 Task: Create a due date automation trigger when advanced on, on the monday before a card is due add basic assigned only to me at 11:00 AM.
Action: Mouse moved to (1113, 324)
Screenshot: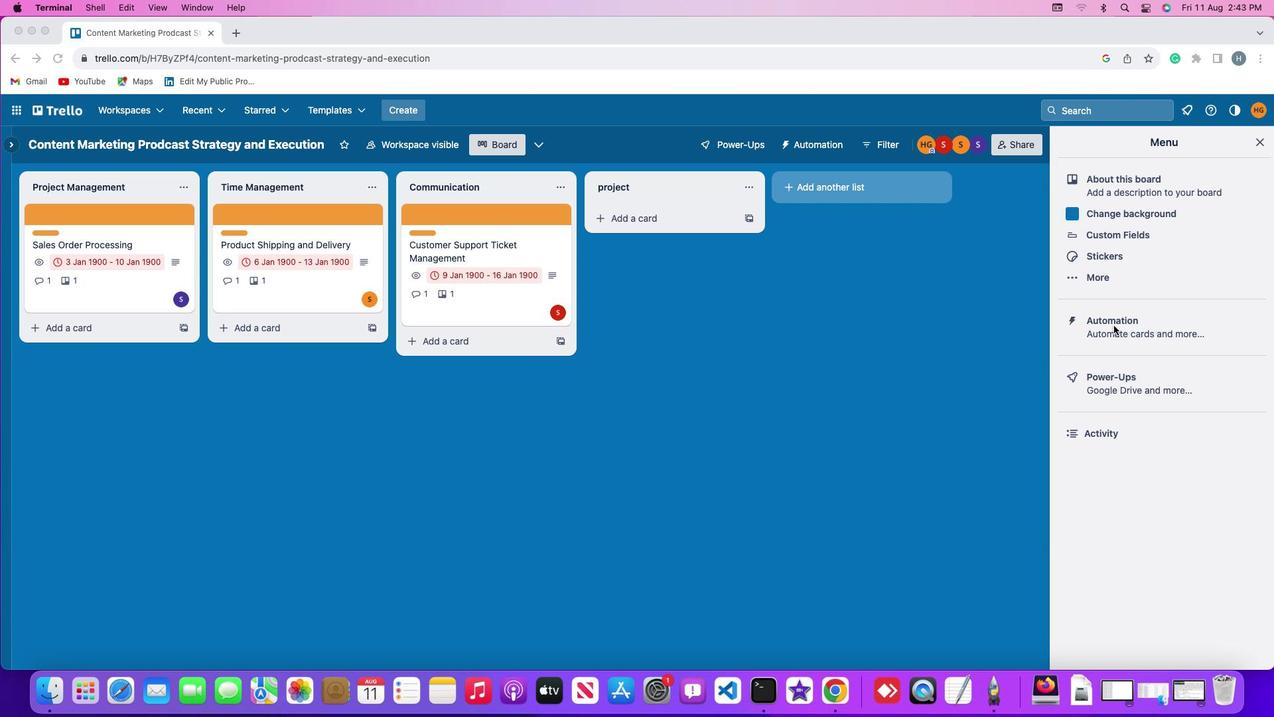 
Action: Mouse pressed left at (1113, 324)
Screenshot: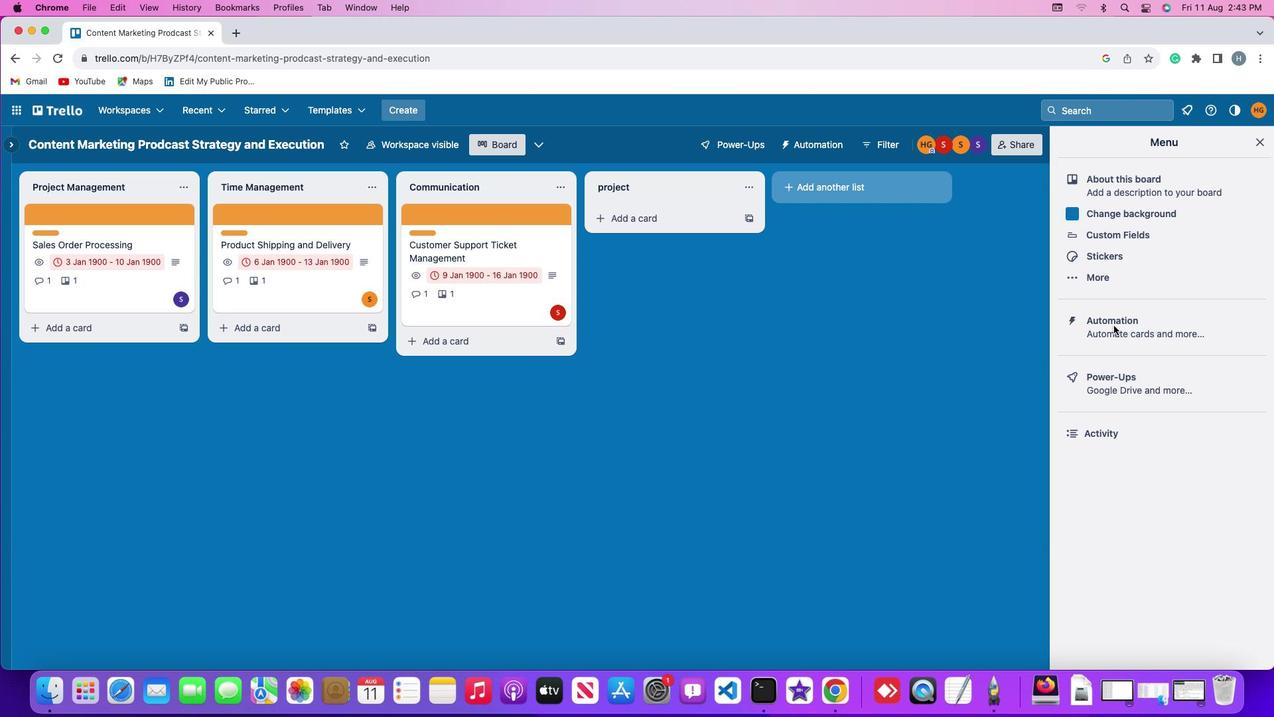 
Action: Mouse pressed left at (1113, 324)
Screenshot: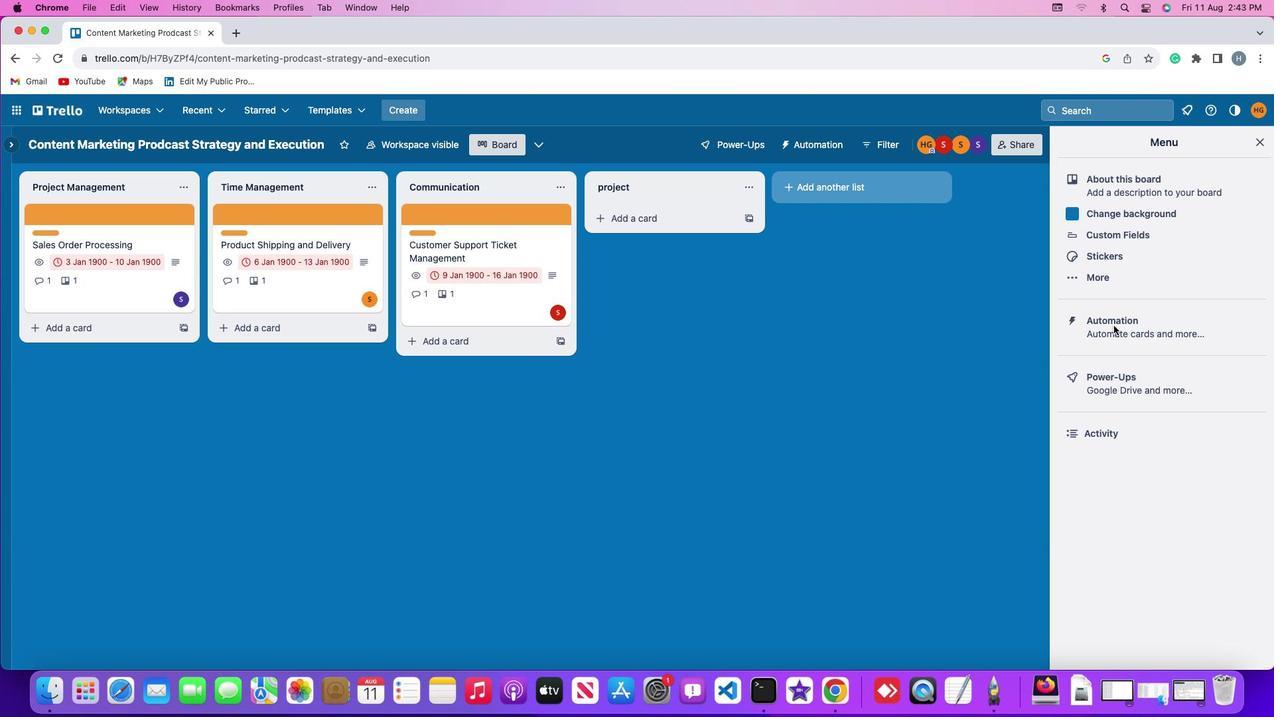 
Action: Mouse moved to (86, 310)
Screenshot: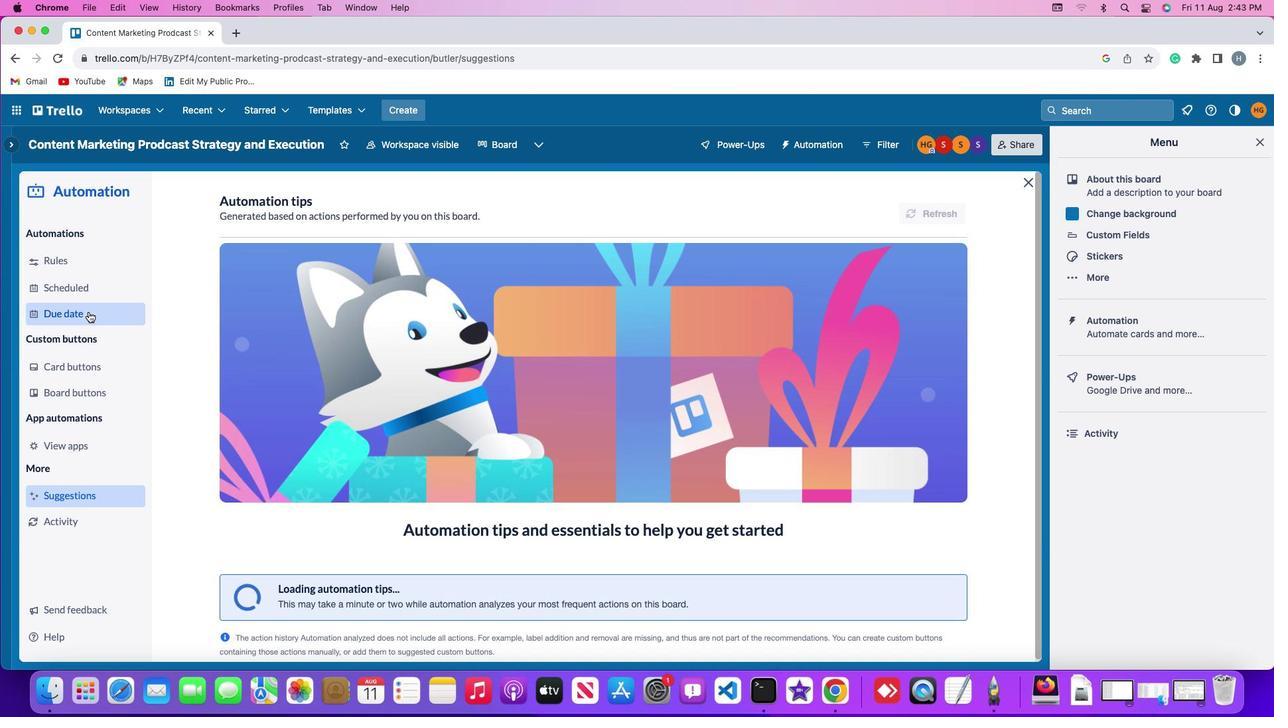 
Action: Mouse pressed left at (86, 310)
Screenshot: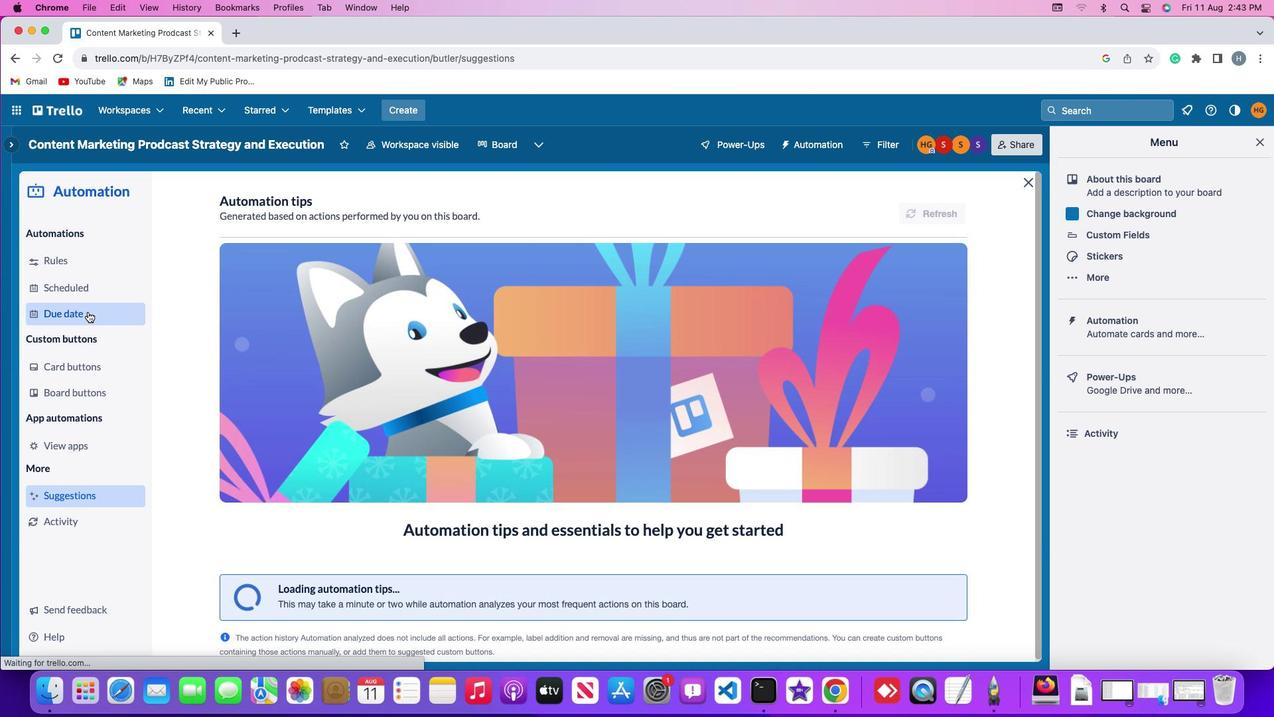 
Action: Mouse moved to (883, 206)
Screenshot: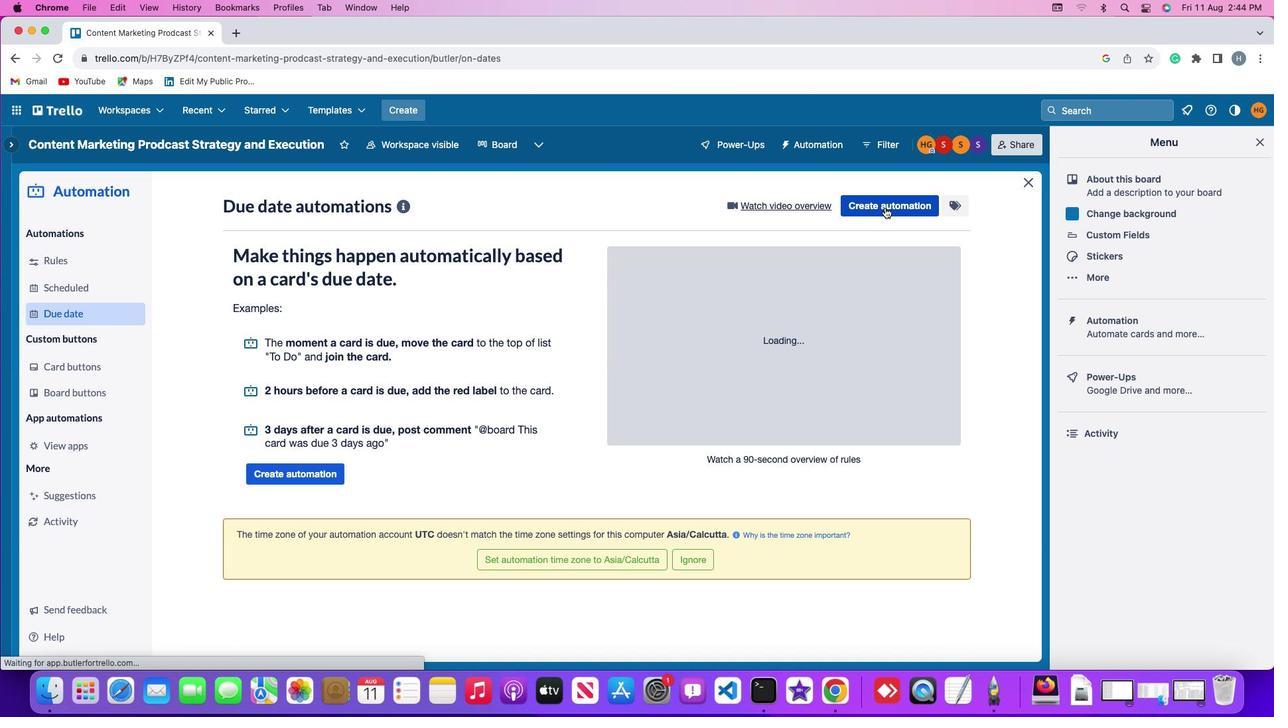 
Action: Mouse pressed left at (883, 206)
Screenshot: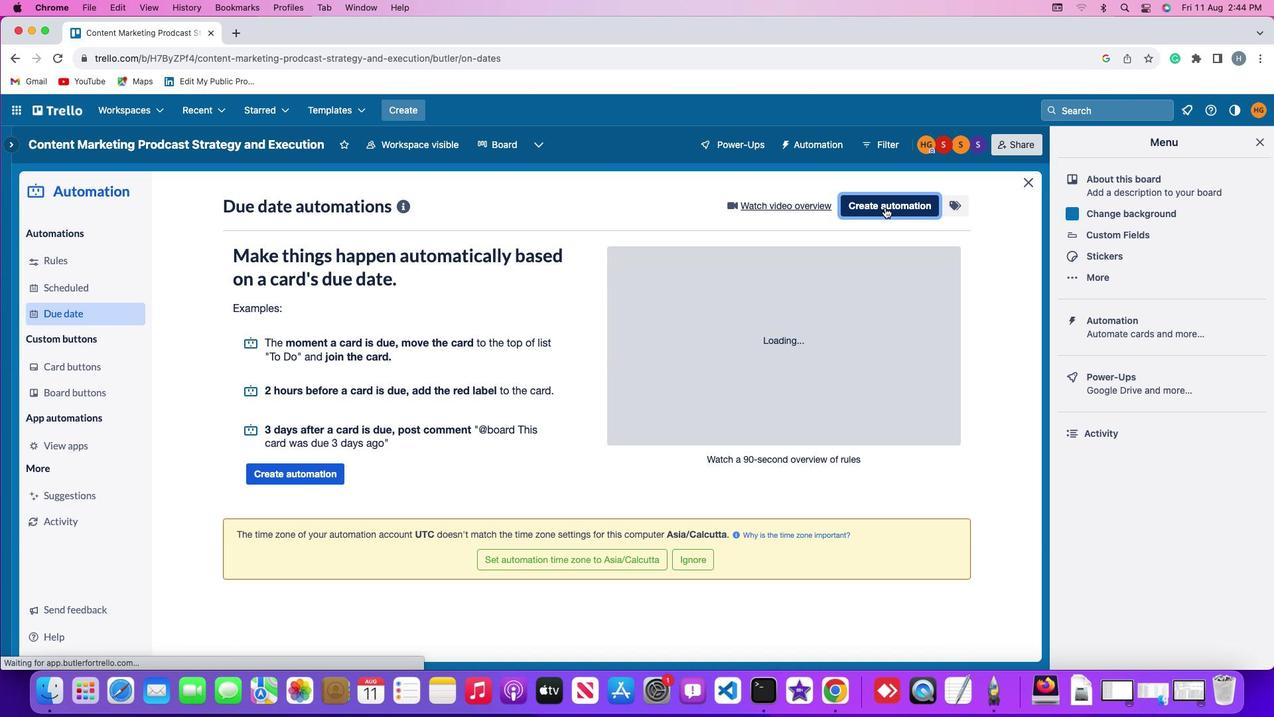
Action: Mouse moved to (881, 205)
Screenshot: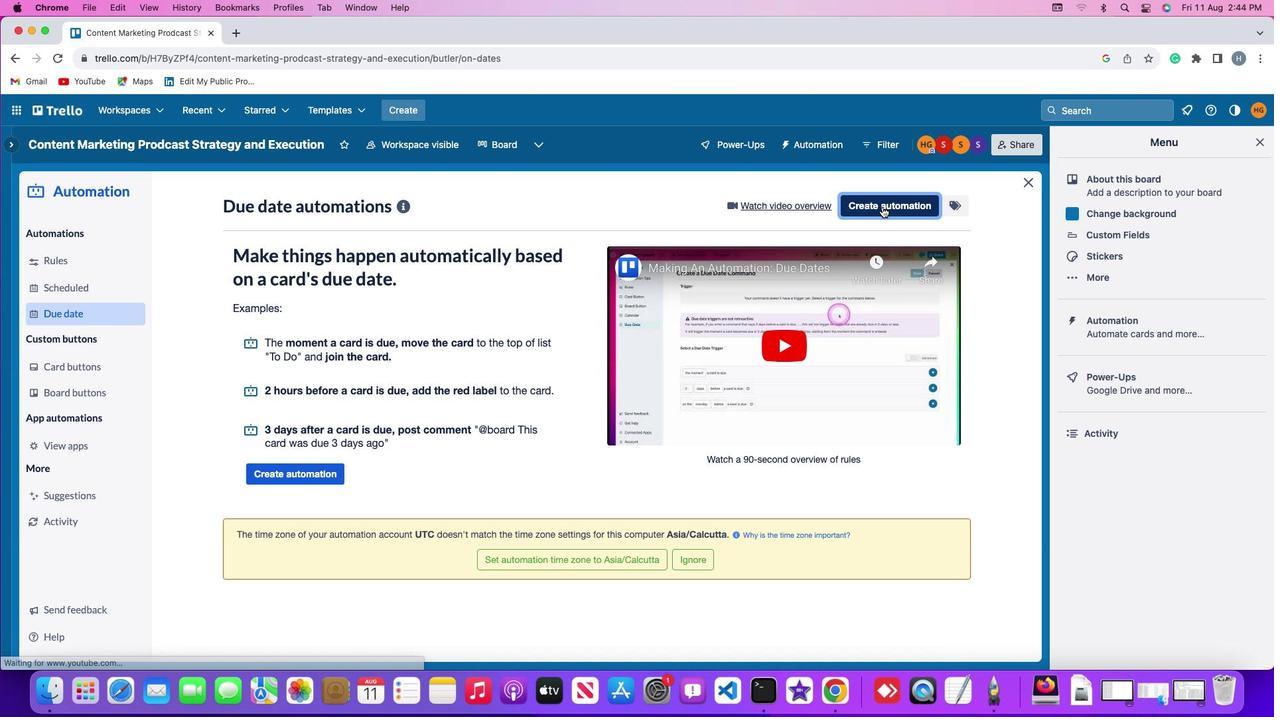 
Action: Mouse pressed left at (881, 205)
Screenshot: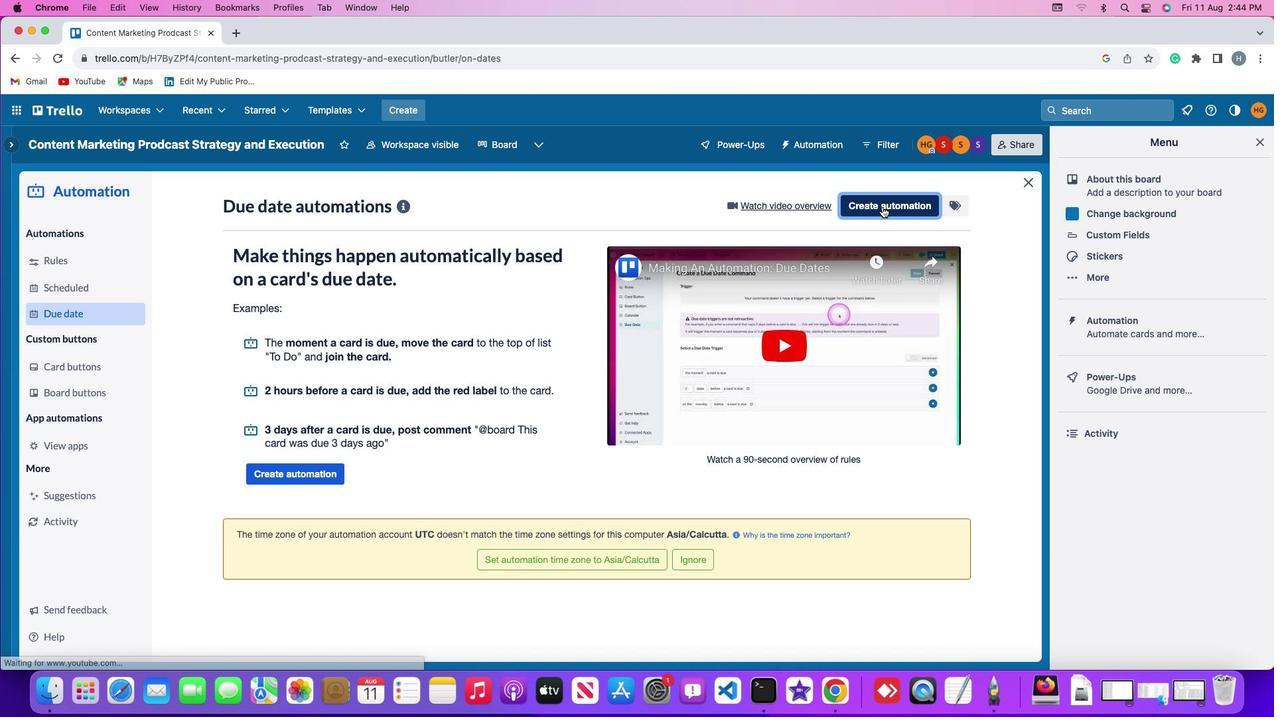 
Action: Mouse moved to (280, 336)
Screenshot: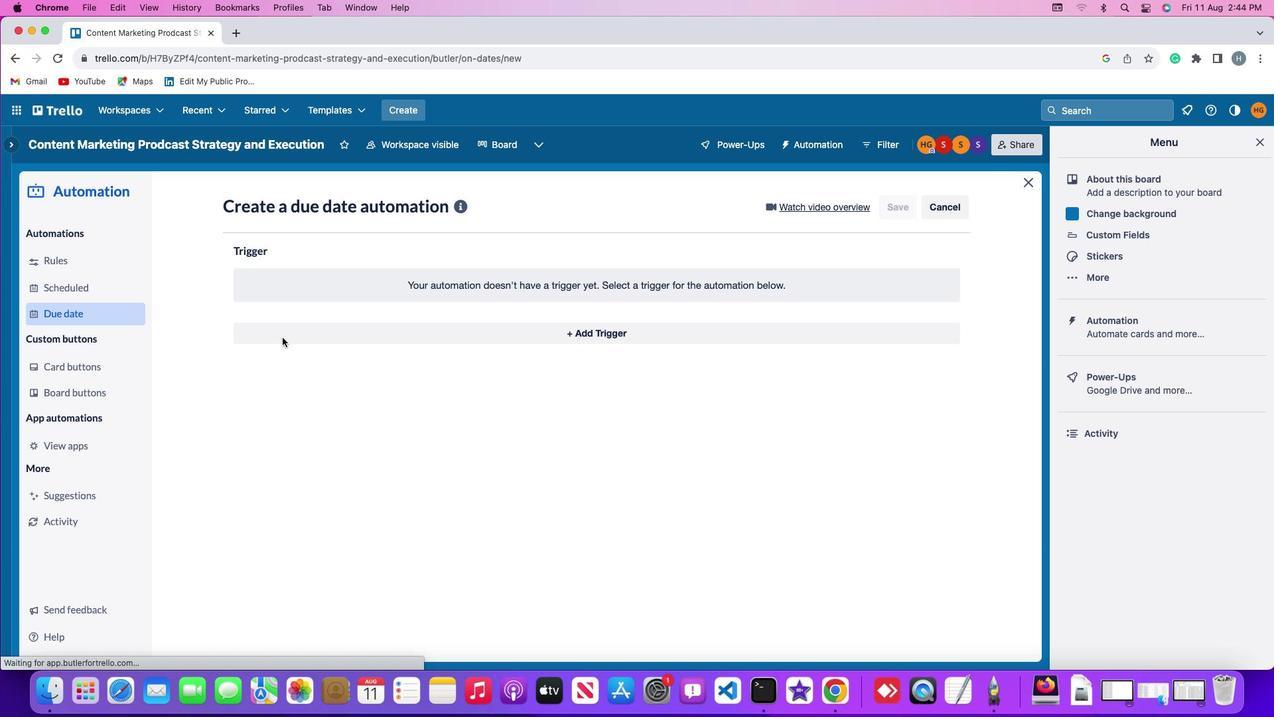 
Action: Mouse pressed left at (280, 336)
Screenshot: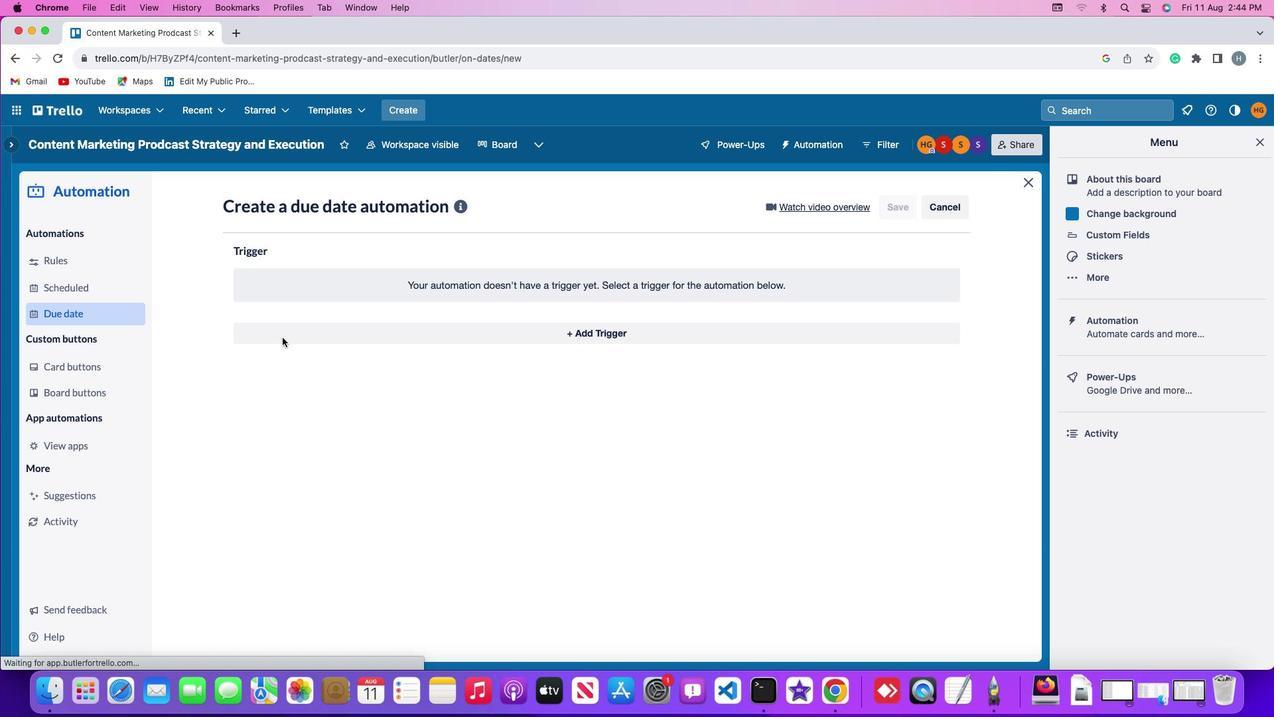 
Action: Mouse moved to (290, 590)
Screenshot: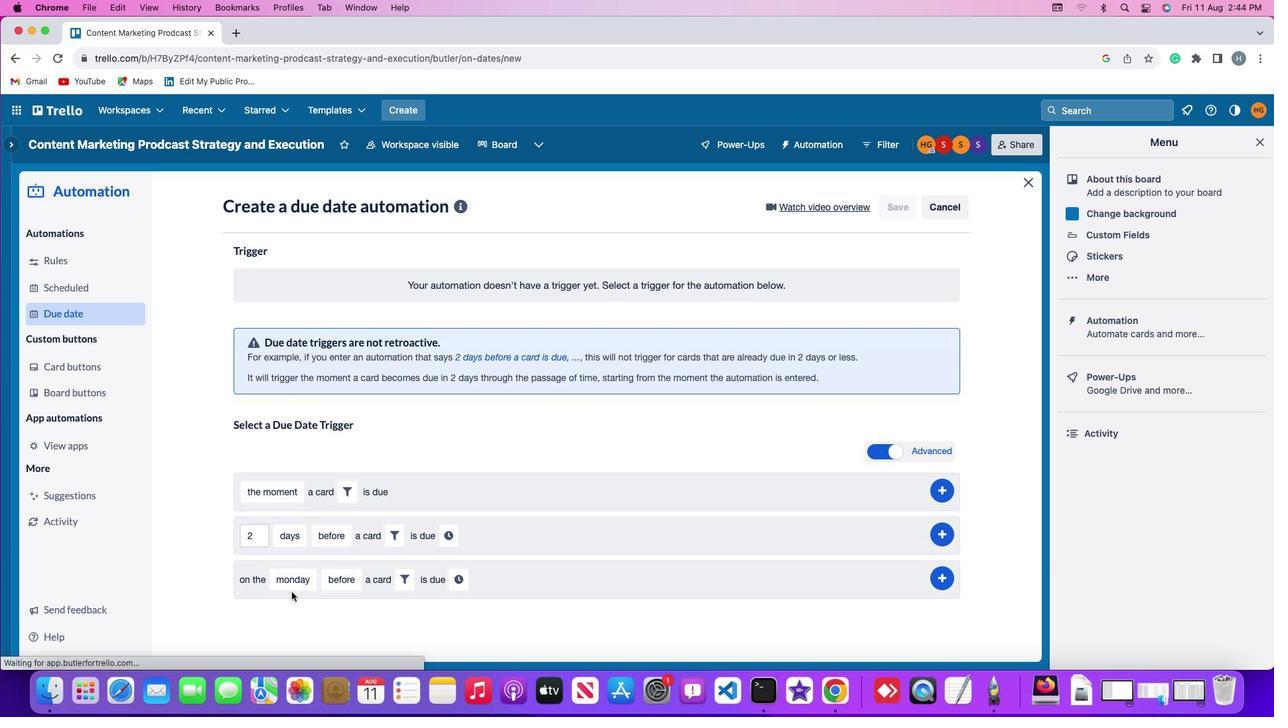 
Action: Mouse pressed left at (290, 590)
Screenshot: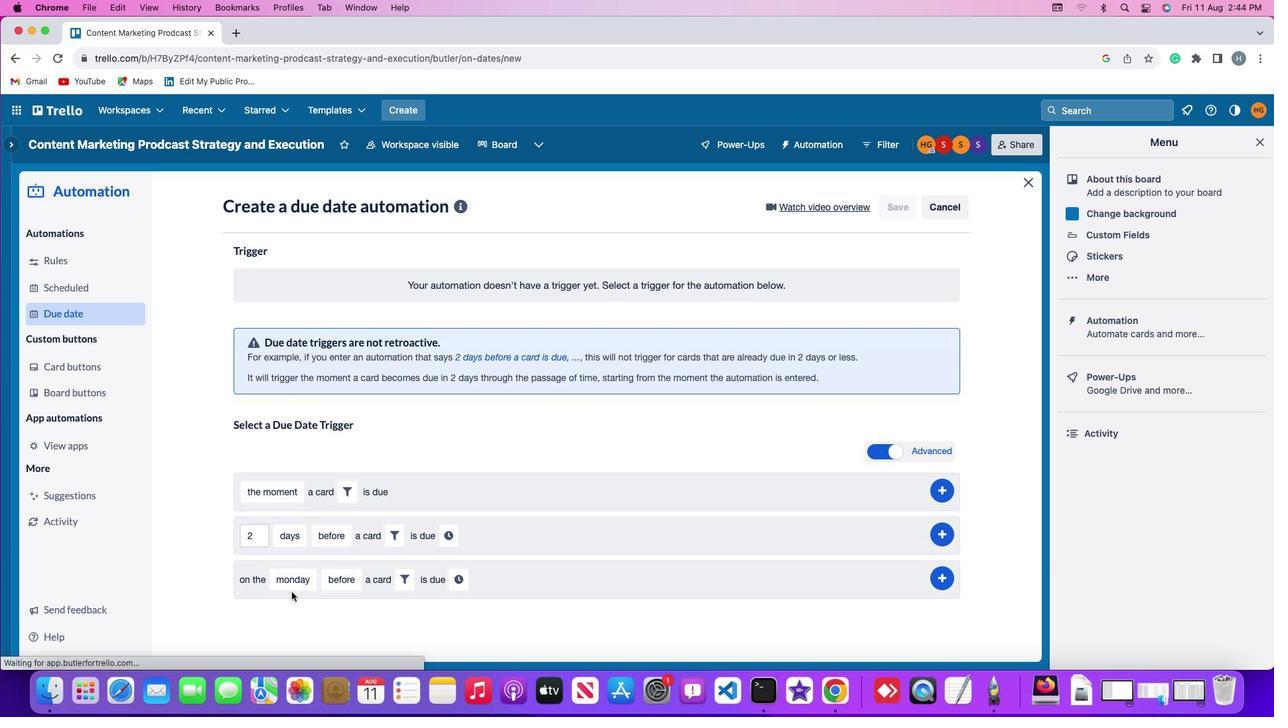 
Action: Mouse moved to (292, 581)
Screenshot: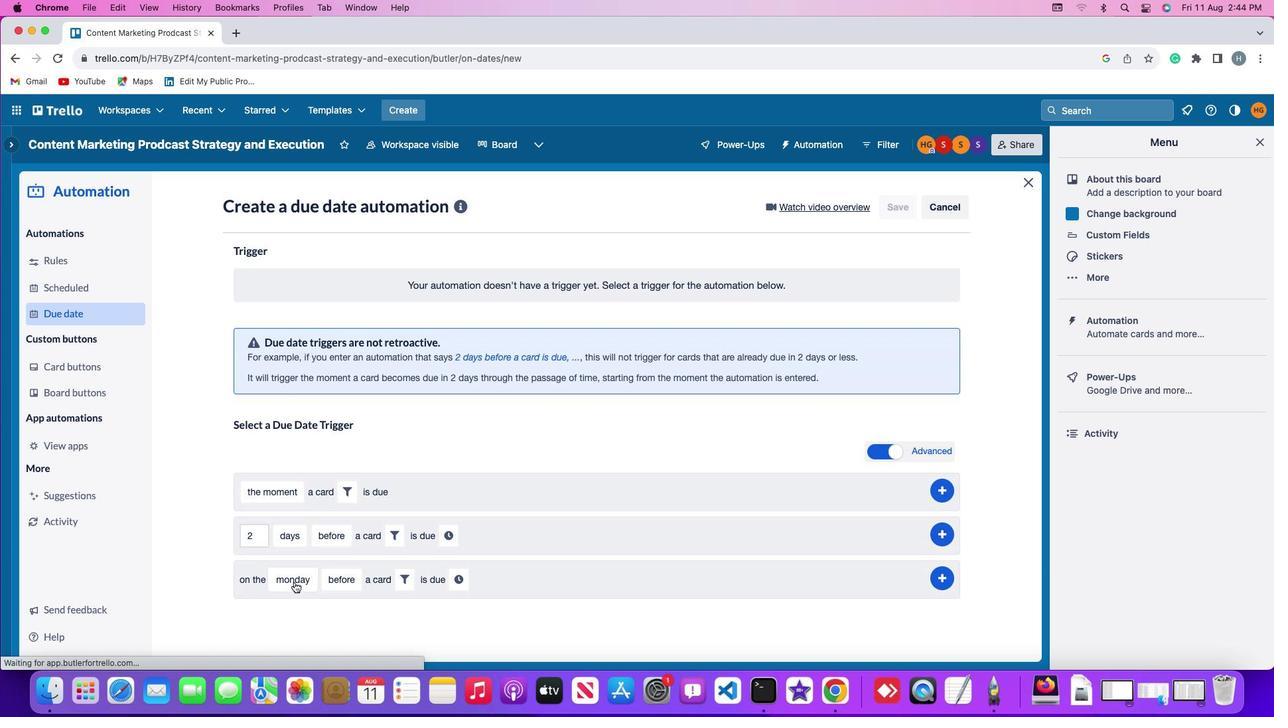 
Action: Mouse pressed left at (292, 581)
Screenshot: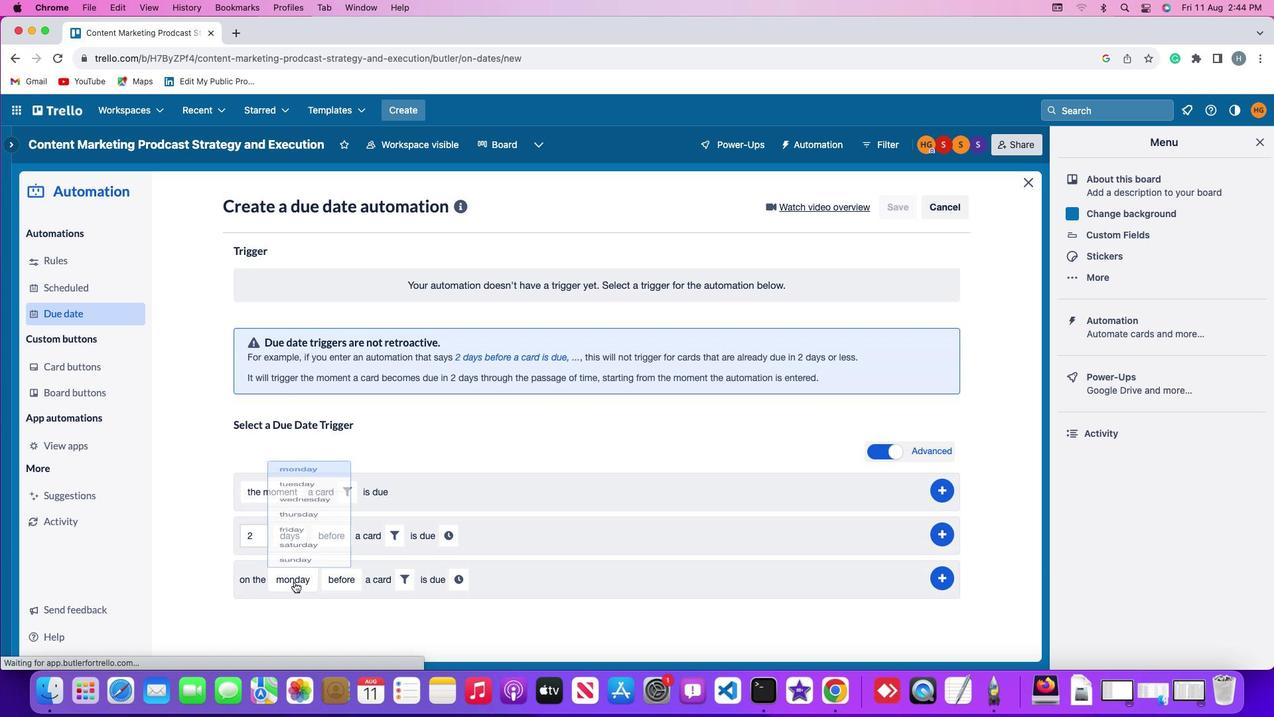 
Action: Mouse moved to (318, 401)
Screenshot: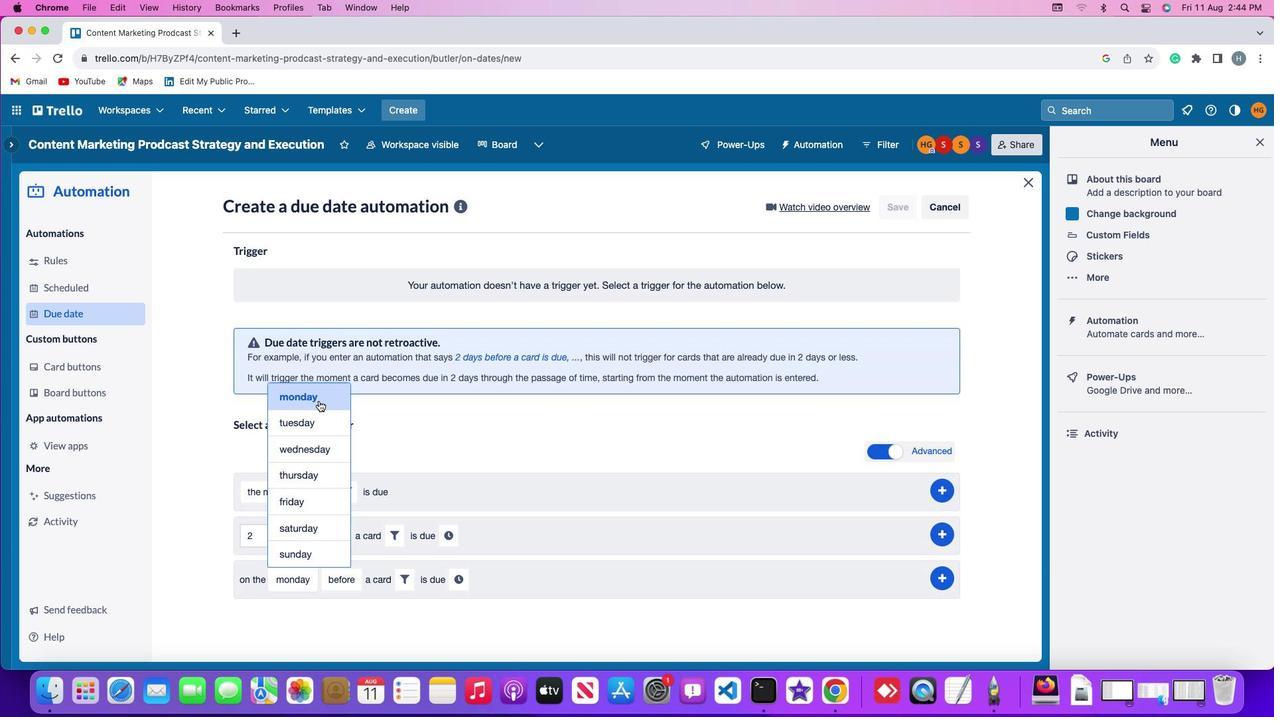 
Action: Mouse pressed left at (318, 401)
Screenshot: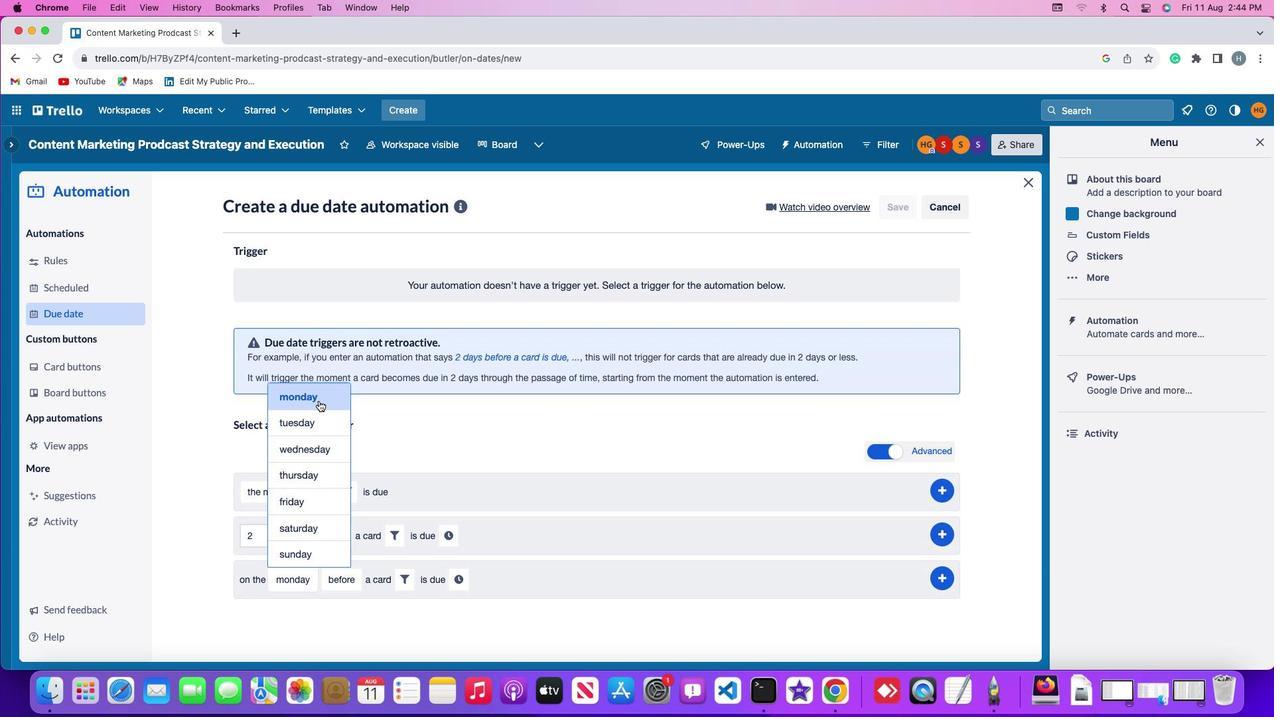 
Action: Mouse moved to (347, 587)
Screenshot: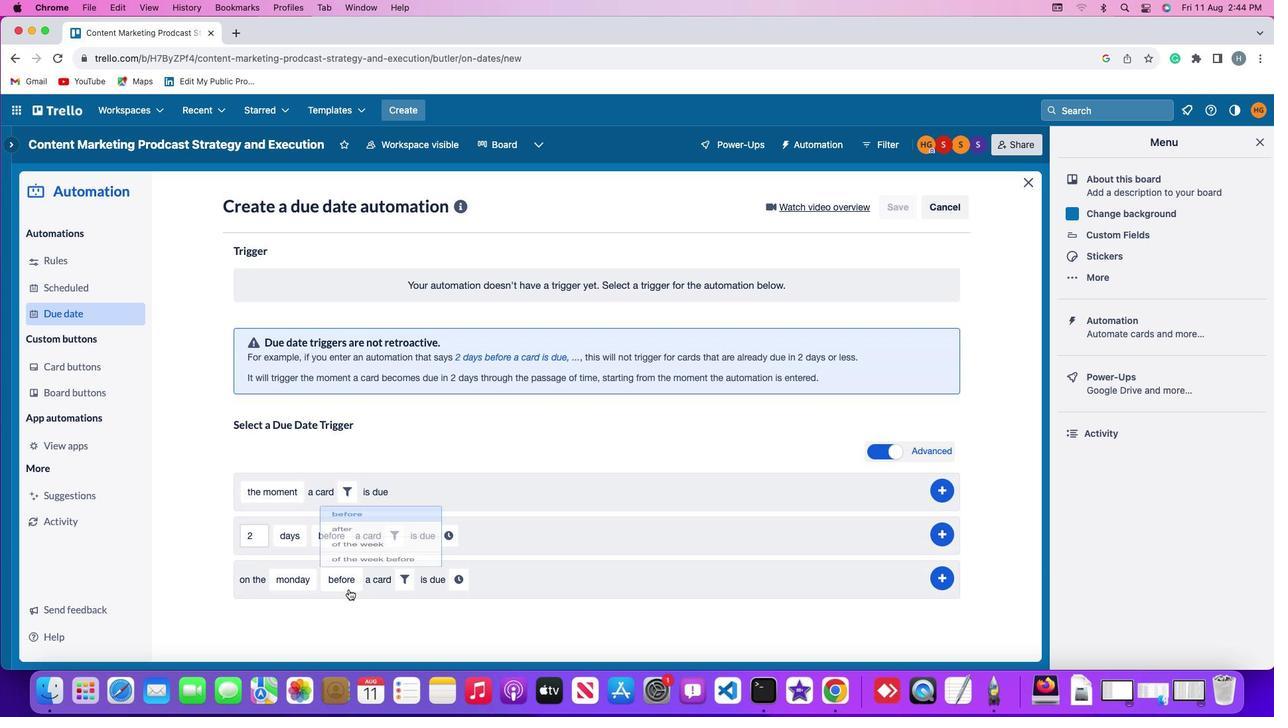 
Action: Mouse pressed left at (347, 587)
Screenshot: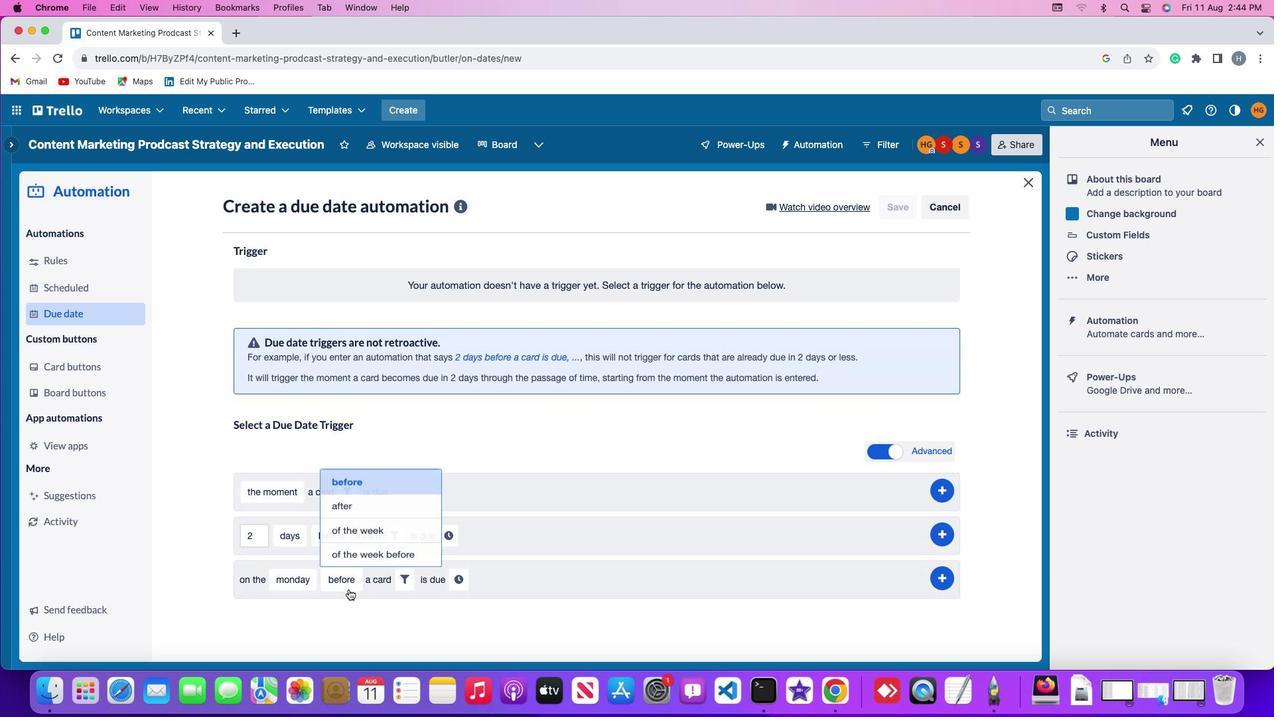 
Action: Mouse moved to (371, 464)
Screenshot: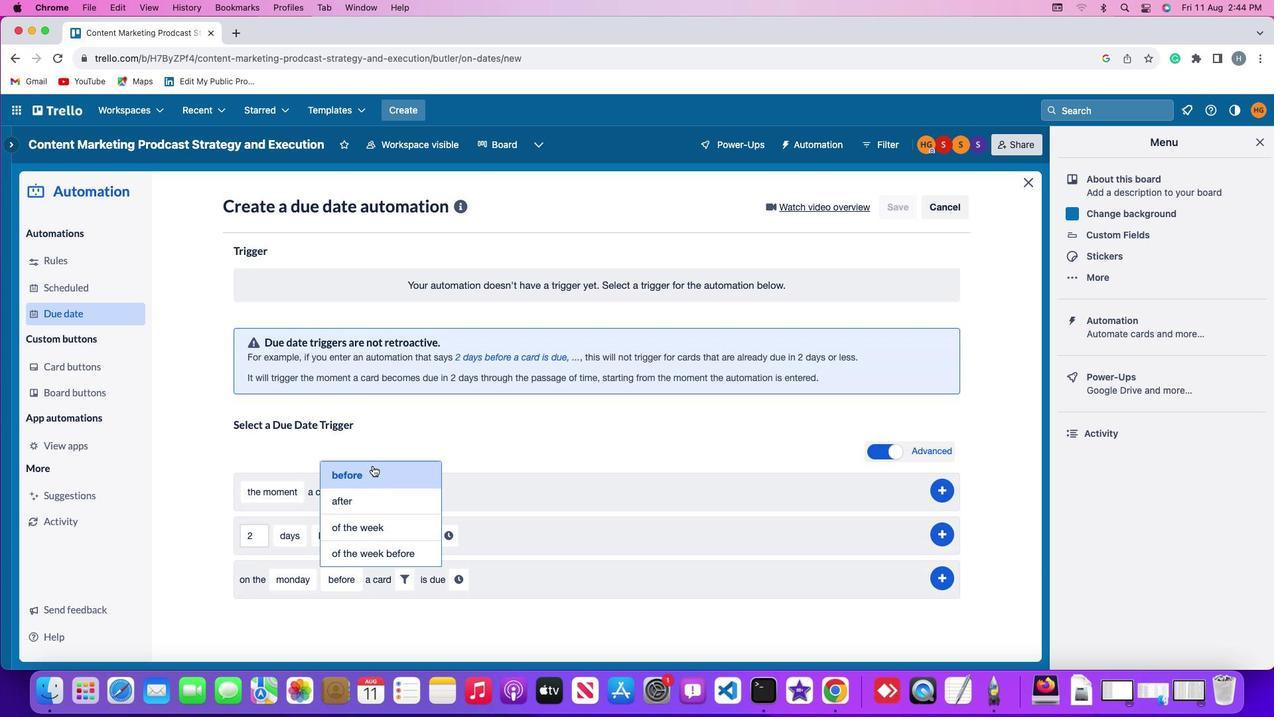 
Action: Mouse pressed left at (371, 464)
Screenshot: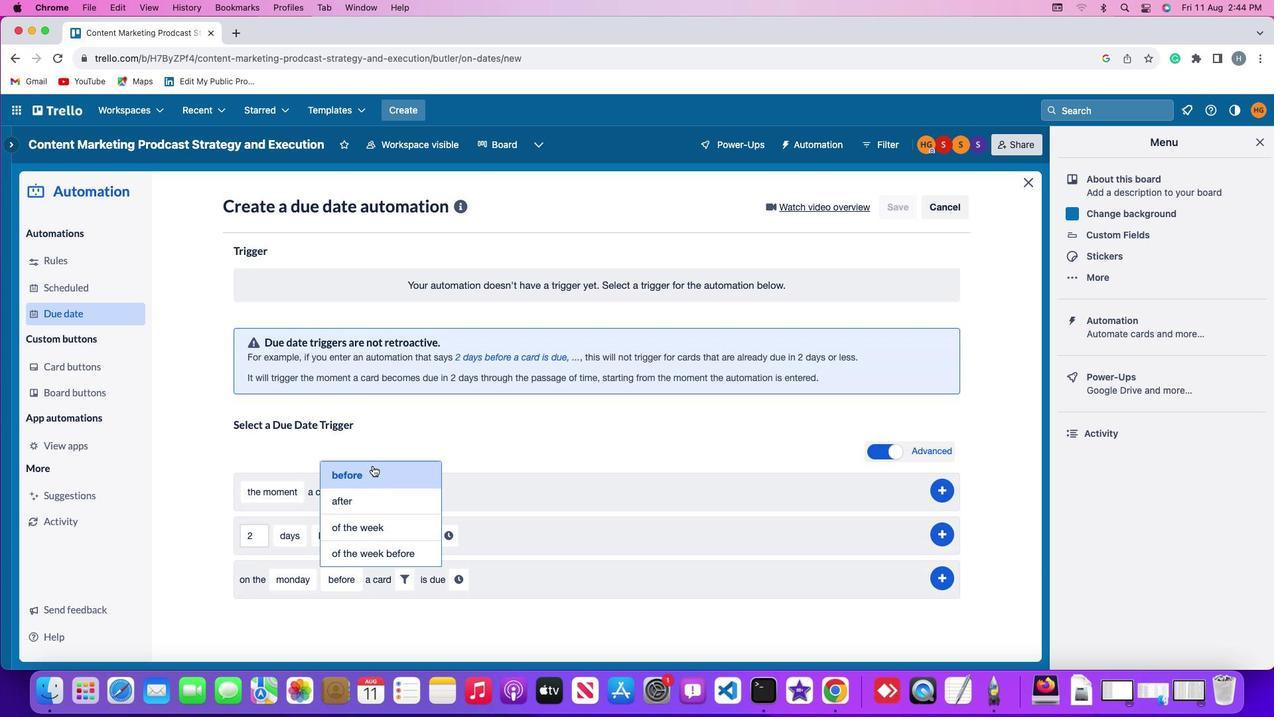 
Action: Mouse moved to (407, 575)
Screenshot: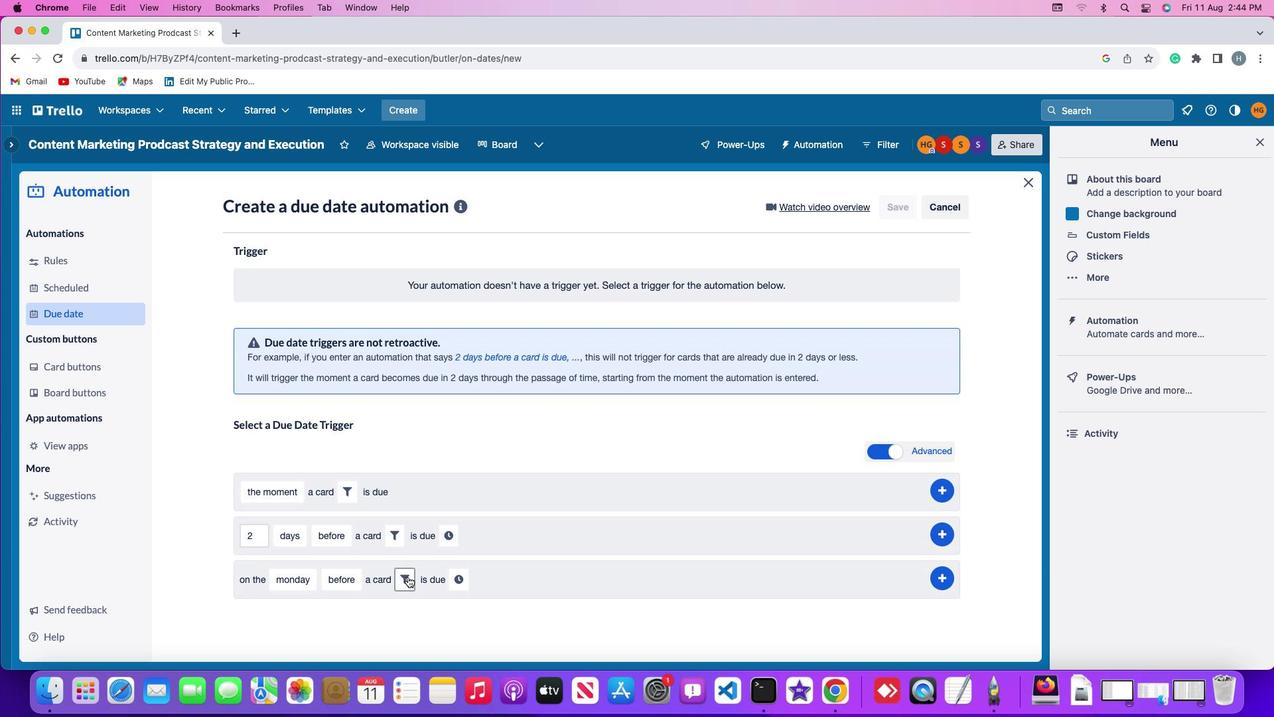 
Action: Mouse pressed left at (407, 575)
Screenshot: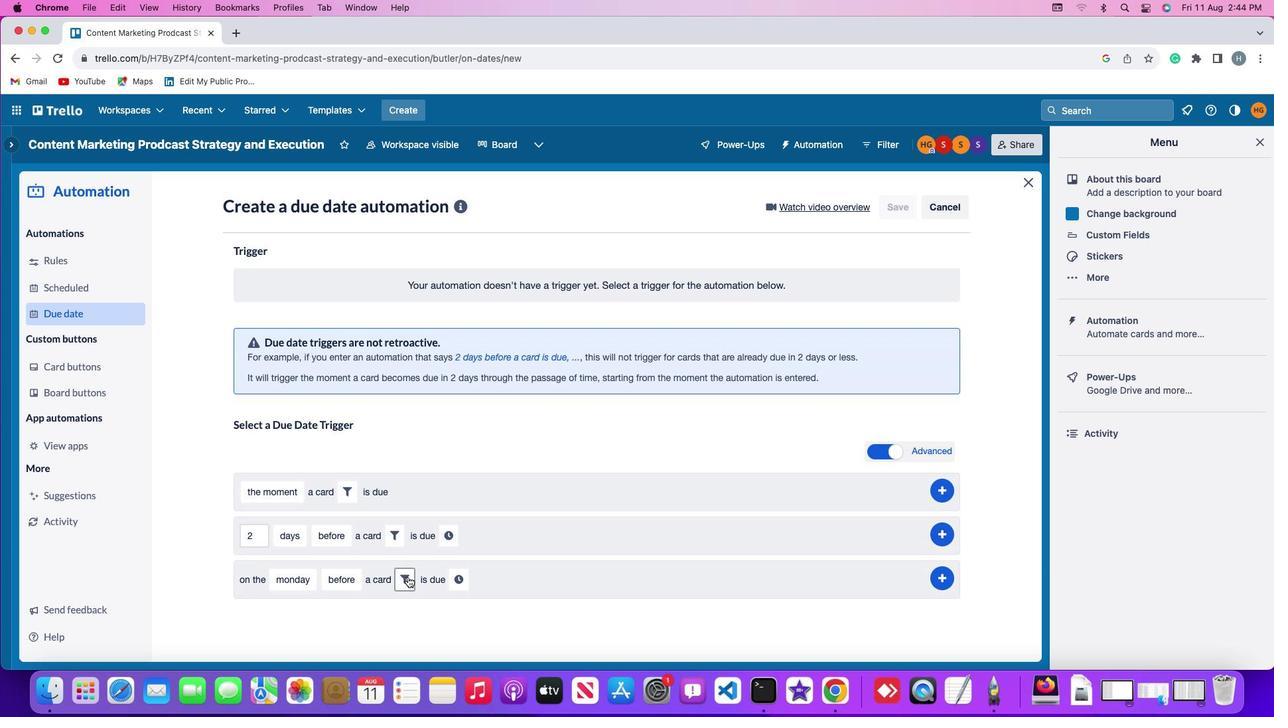 
Action: Mouse moved to (357, 608)
Screenshot: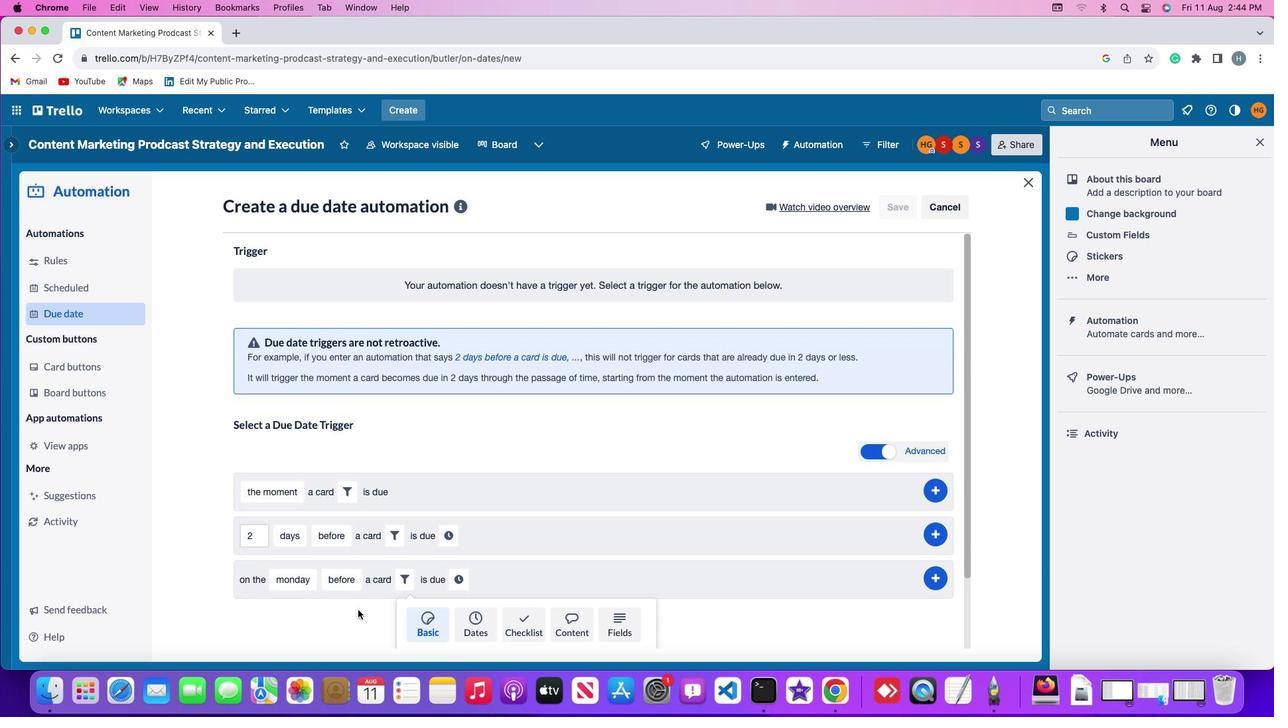 
Action: Mouse scrolled (357, 608) with delta (0, -1)
Screenshot: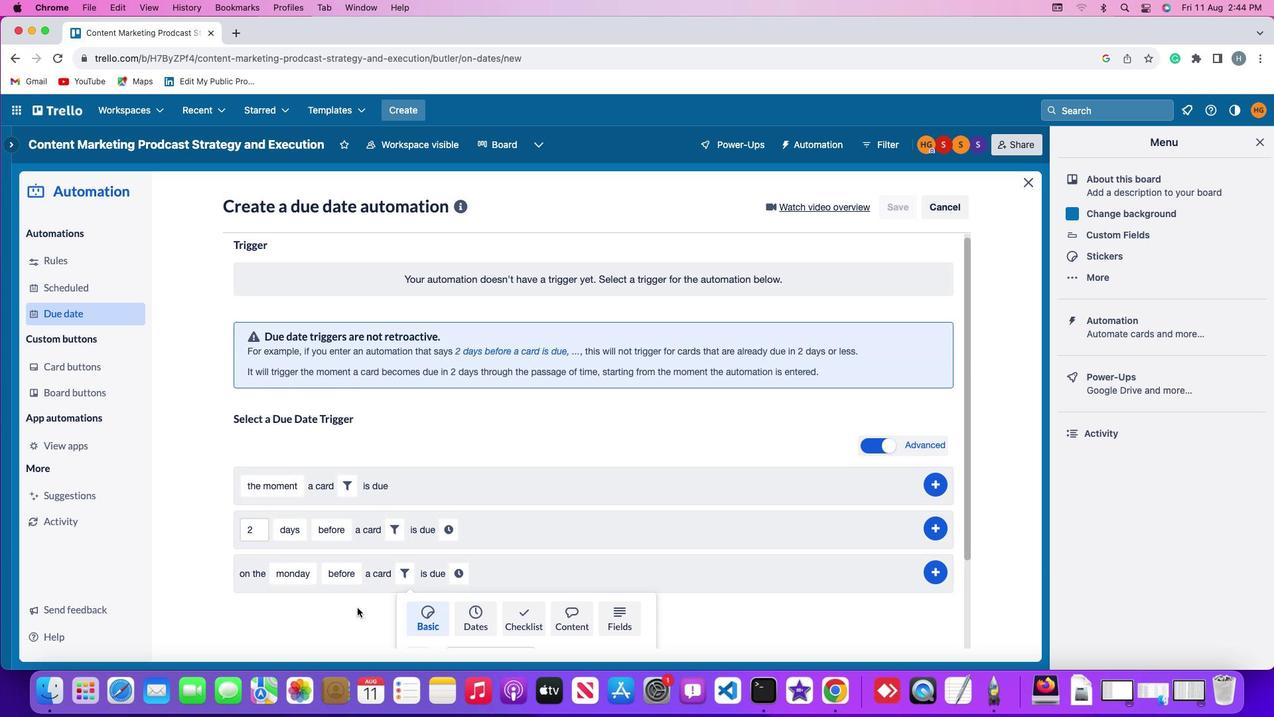 
Action: Mouse moved to (357, 608)
Screenshot: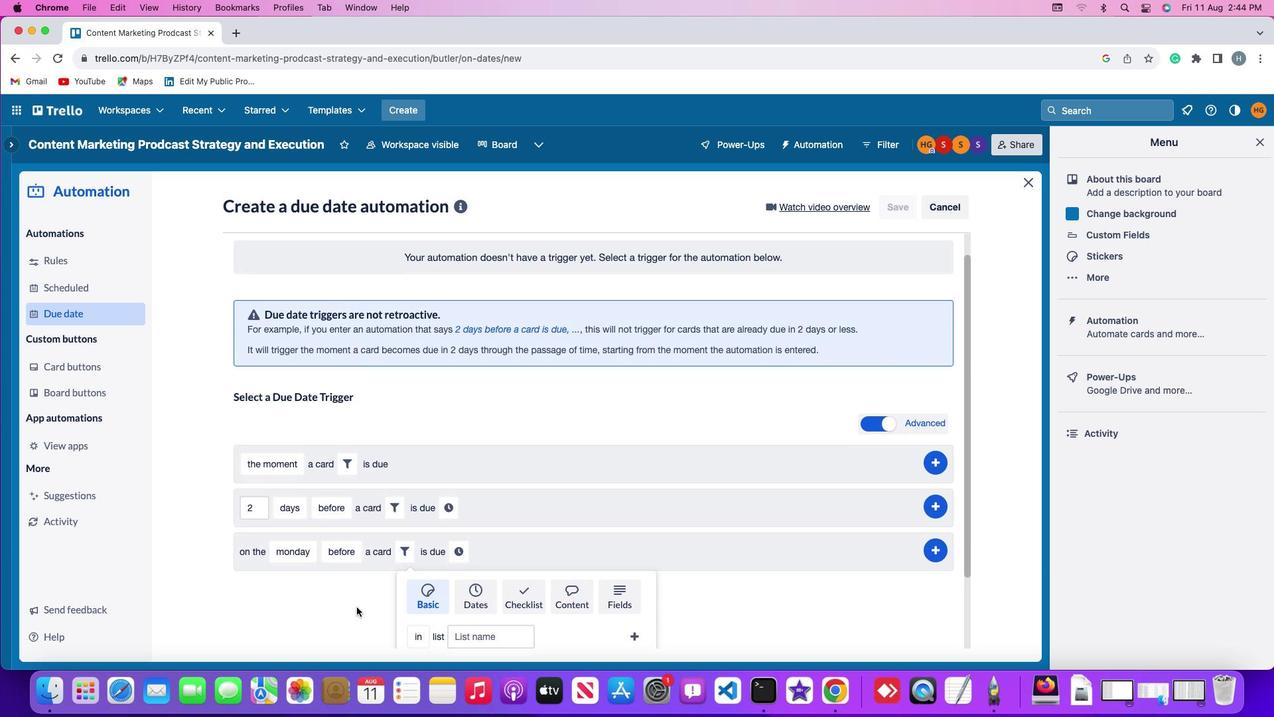 
Action: Mouse scrolled (357, 608) with delta (0, -1)
Screenshot: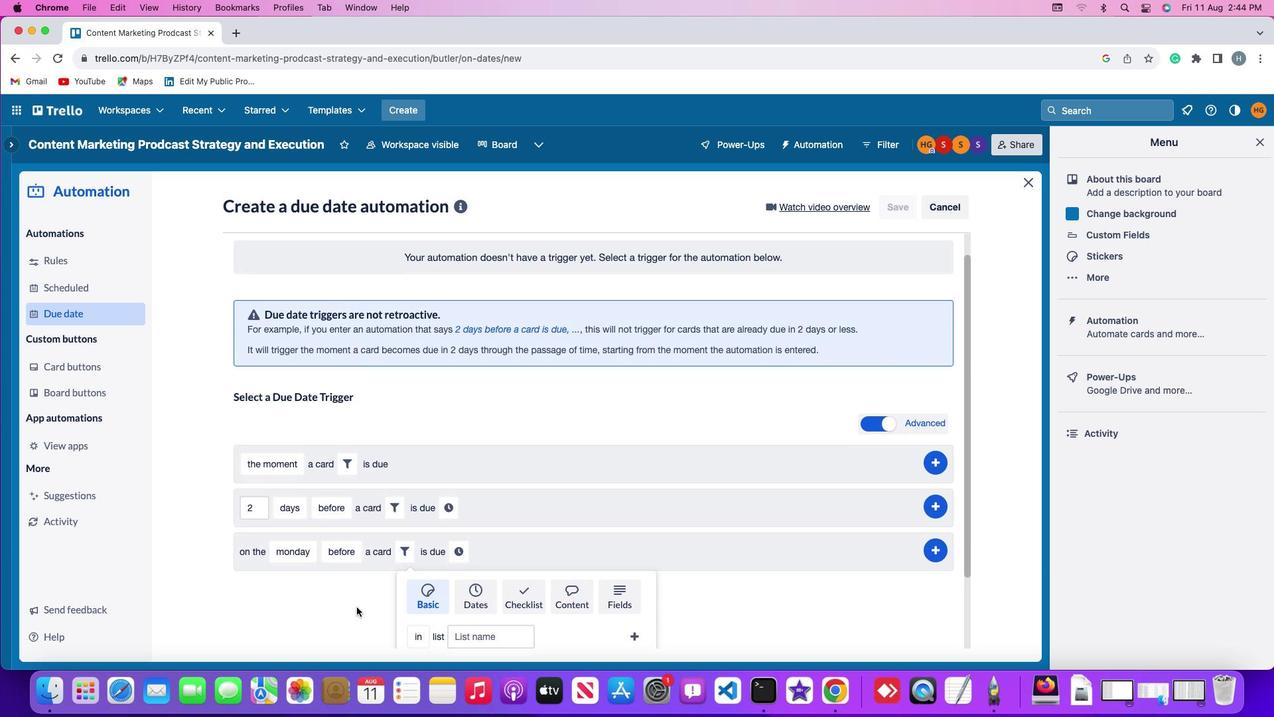 
Action: Mouse moved to (357, 608)
Screenshot: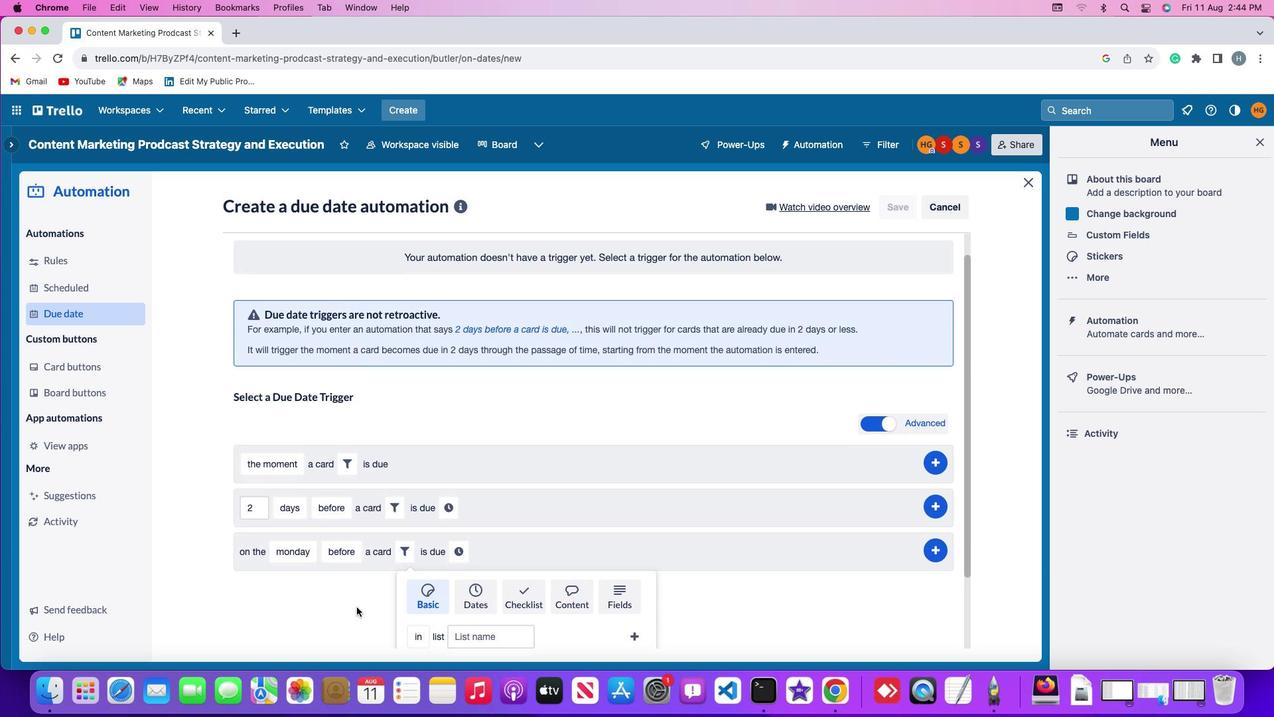 
Action: Mouse scrolled (357, 608) with delta (0, -2)
Screenshot: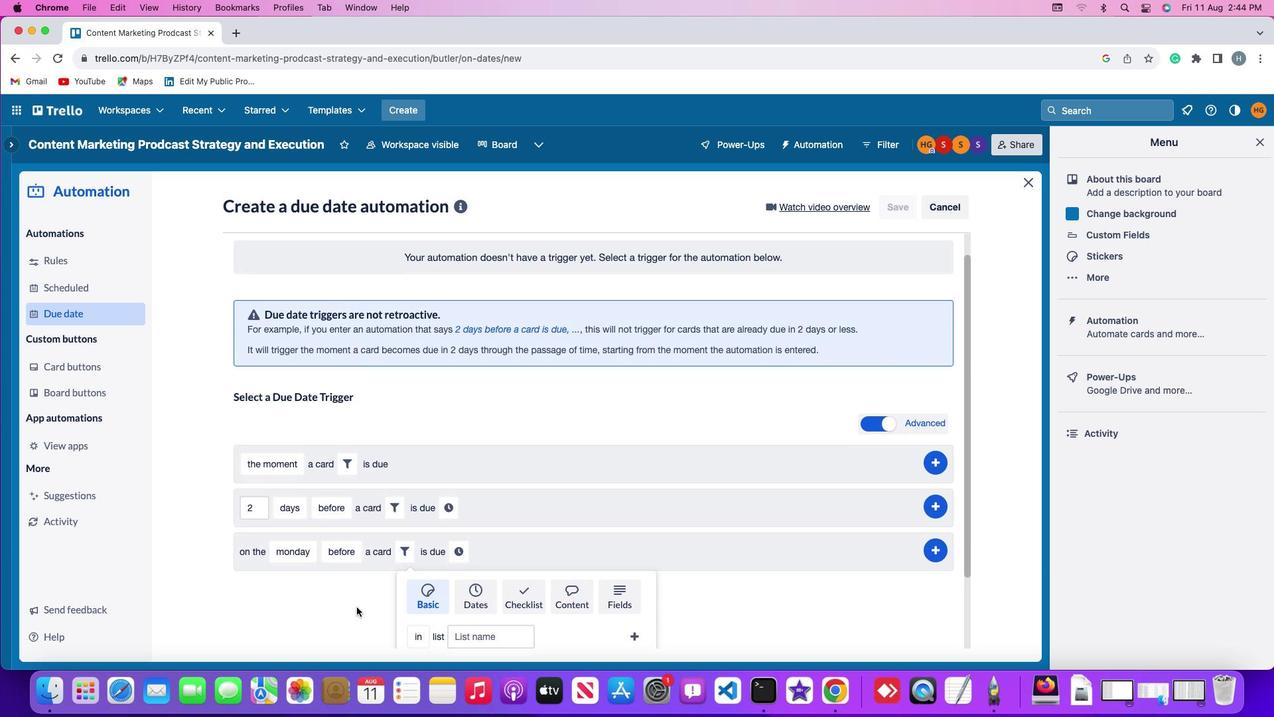 
Action: Mouse moved to (356, 606)
Screenshot: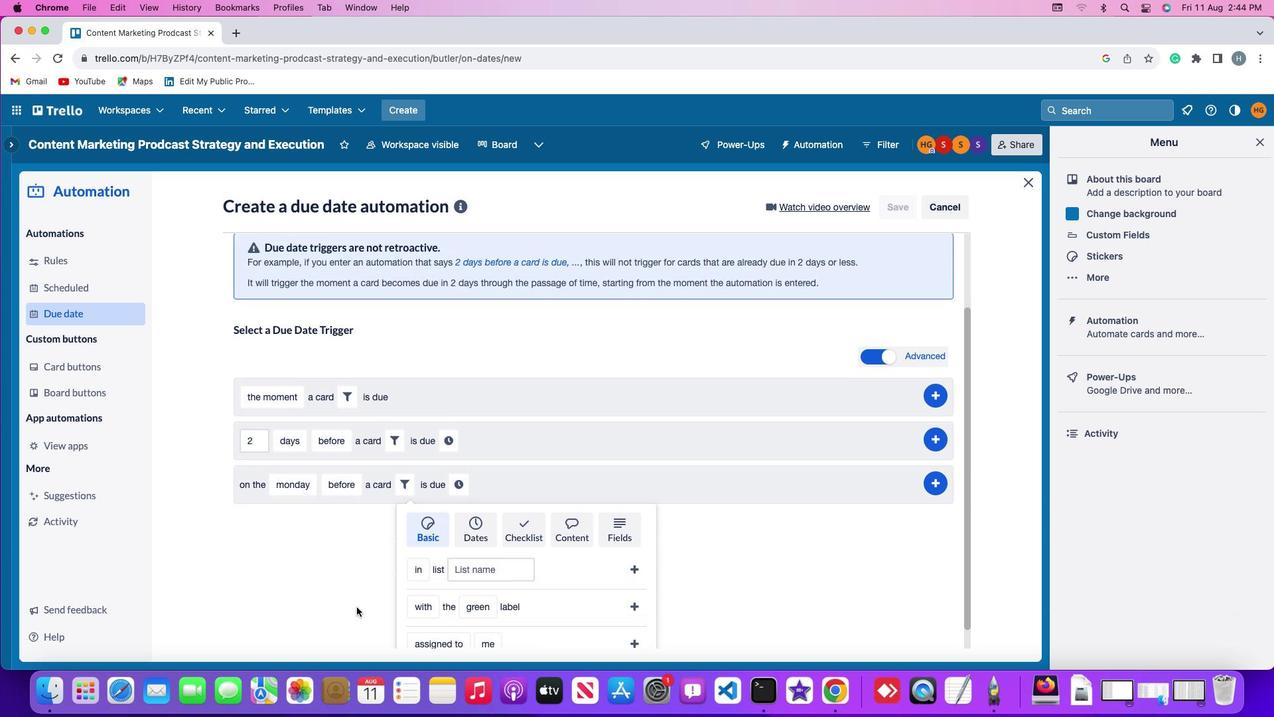 
Action: Mouse scrolled (356, 606) with delta (0, -3)
Screenshot: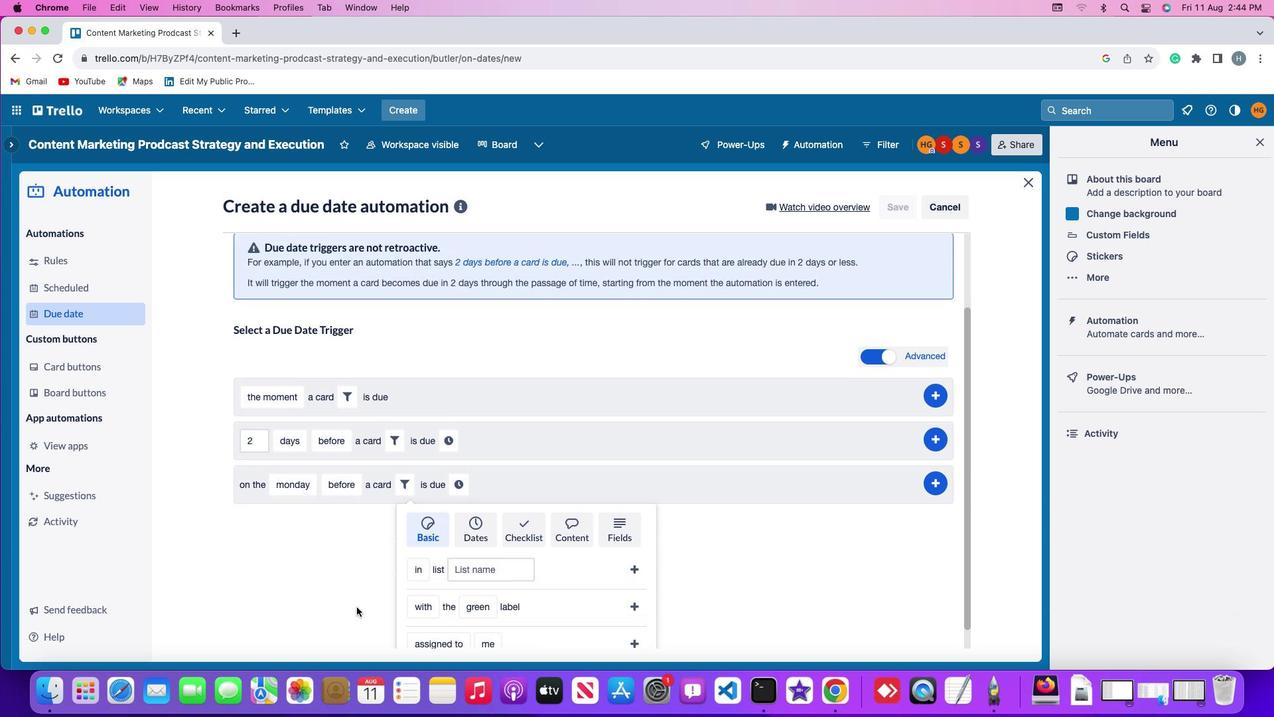 
Action: Mouse moved to (355, 606)
Screenshot: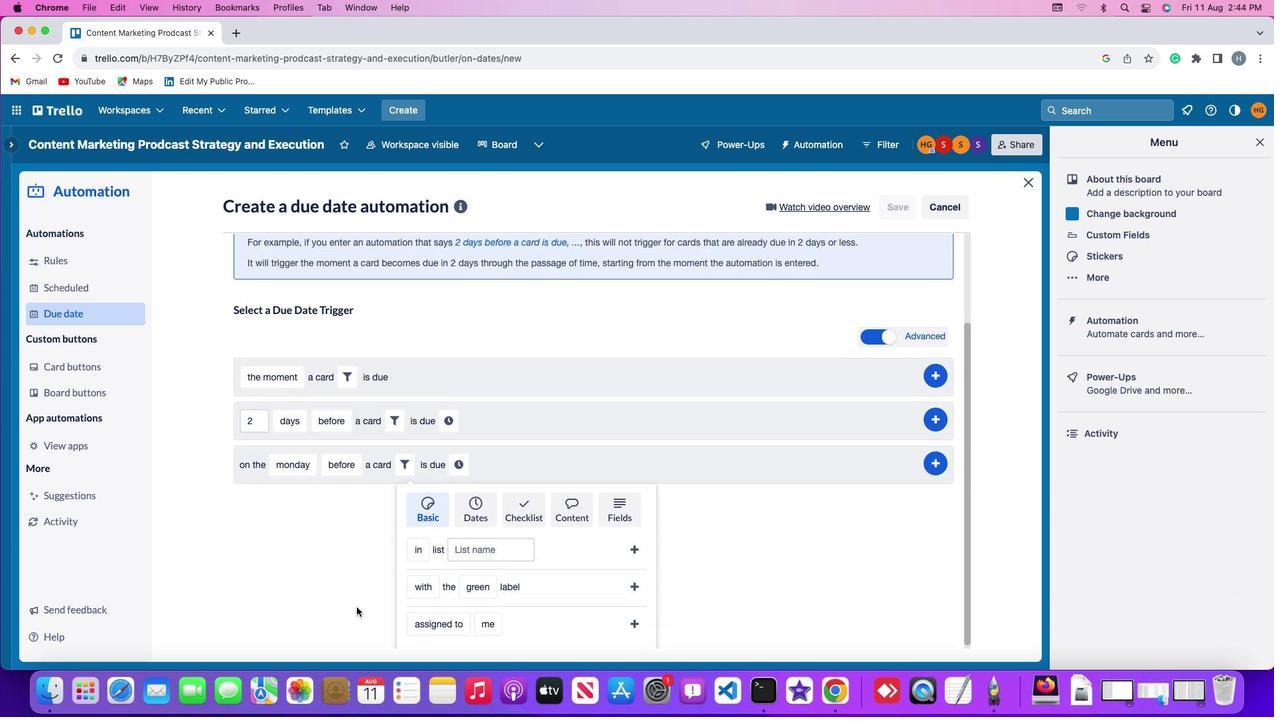 
Action: Mouse scrolled (355, 606) with delta (0, -1)
Screenshot: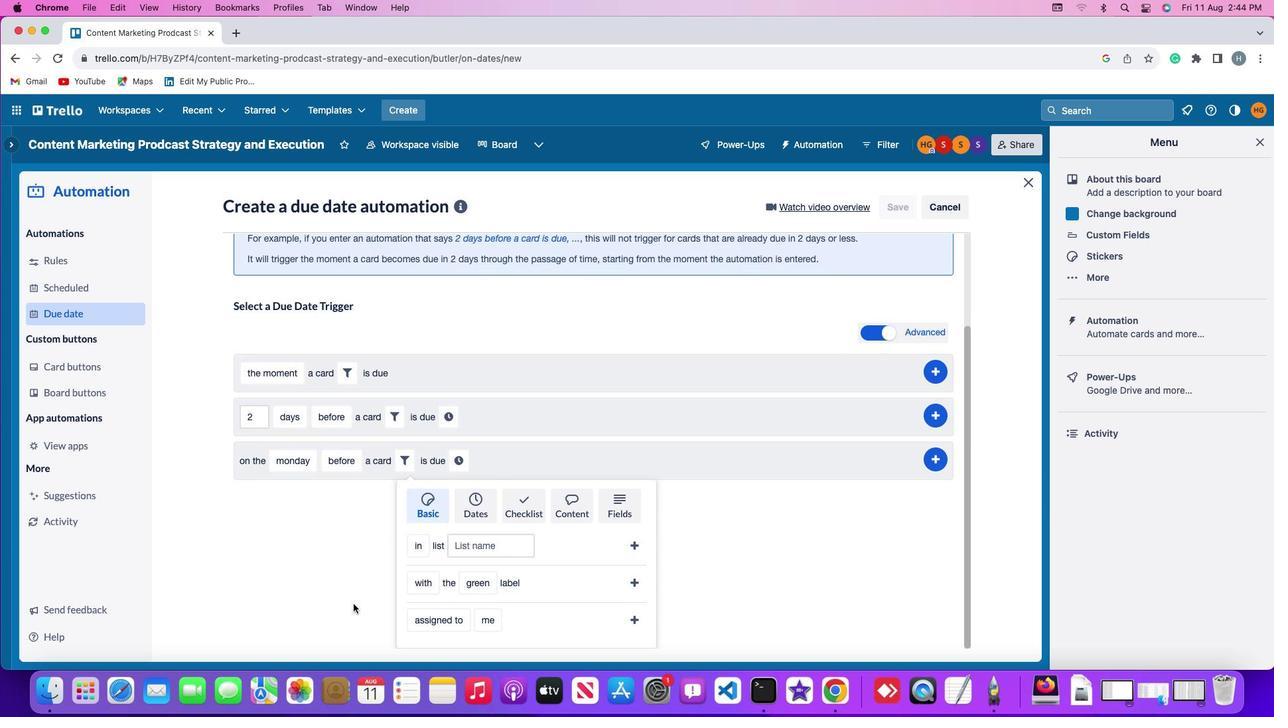 
Action: Mouse scrolled (355, 606) with delta (0, -1)
Screenshot: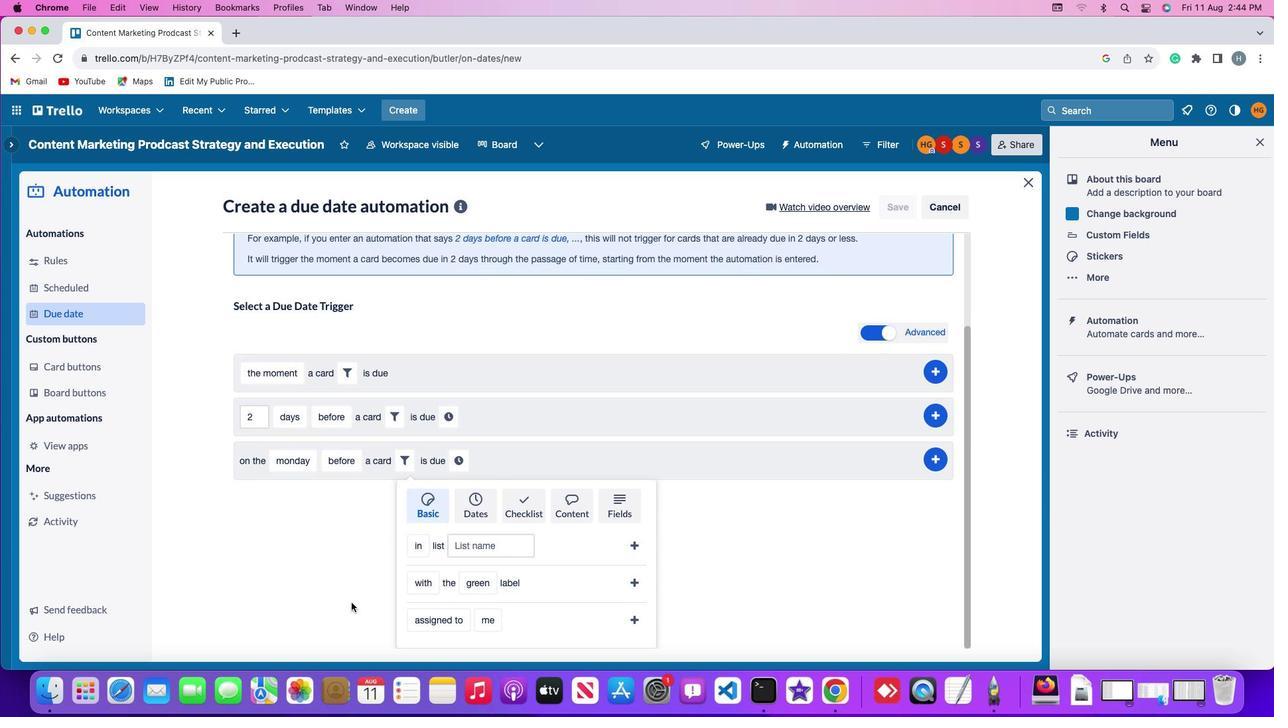
Action: Mouse scrolled (355, 606) with delta (0, -2)
Screenshot: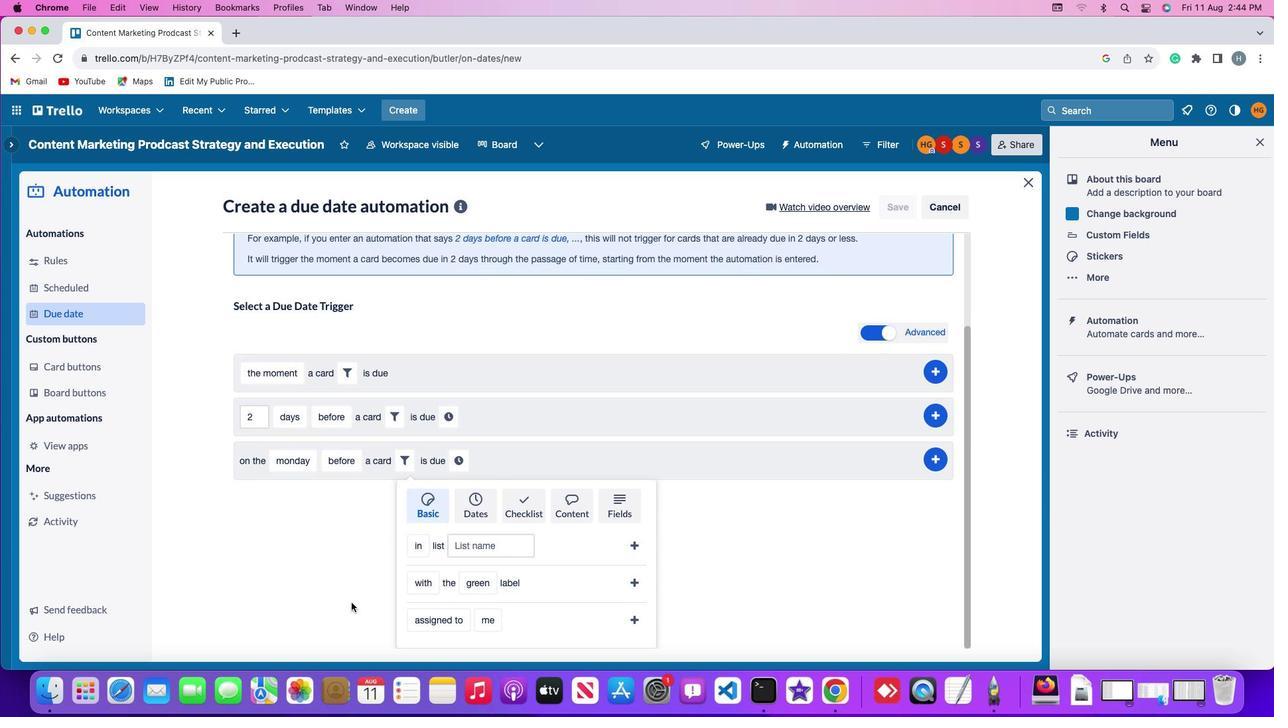 
Action: Mouse moved to (355, 605)
Screenshot: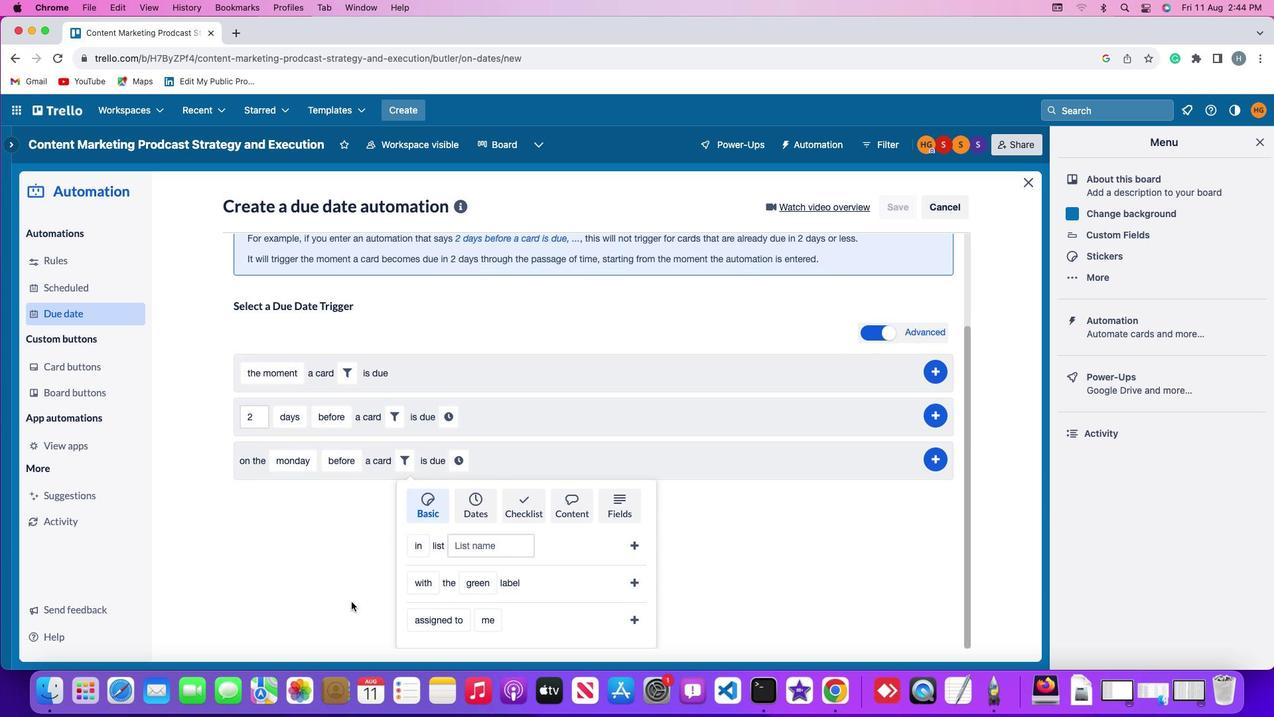 
Action: Mouse scrolled (355, 605) with delta (0, -3)
Screenshot: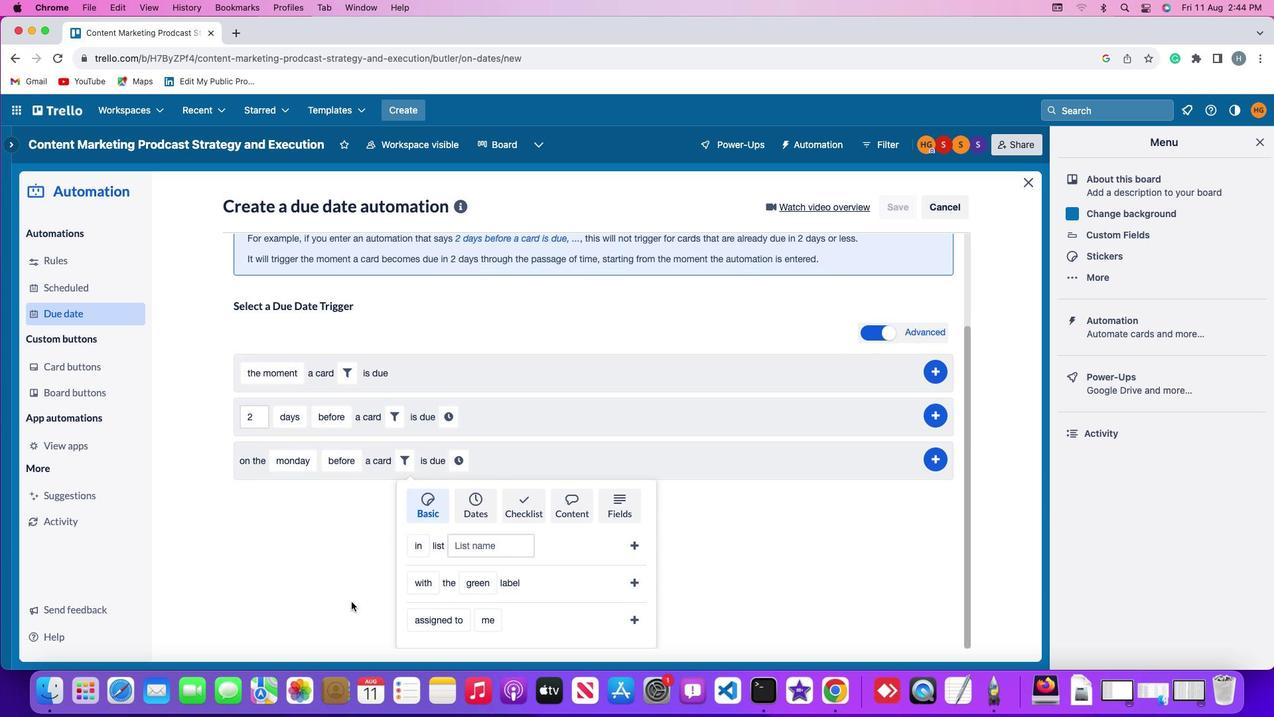 
Action: Mouse moved to (350, 601)
Screenshot: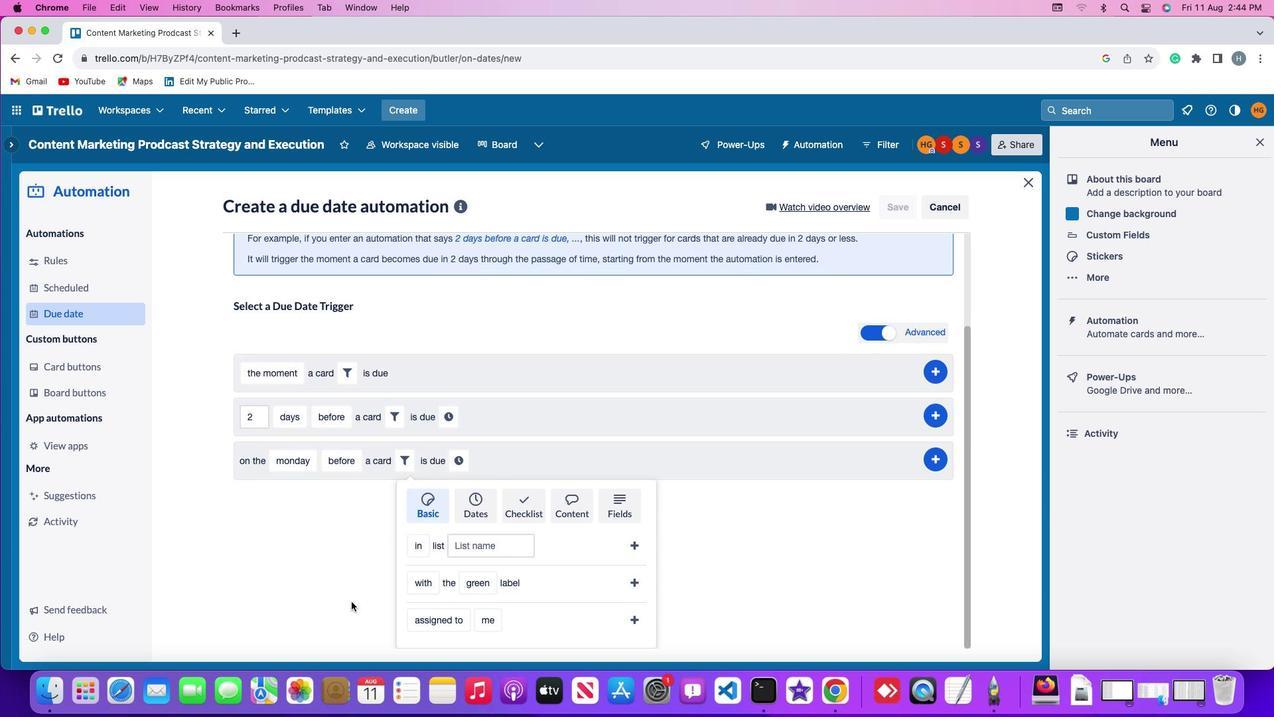 
Action: Mouse scrolled (350, 601) with delta (0, -4)
Screenshot: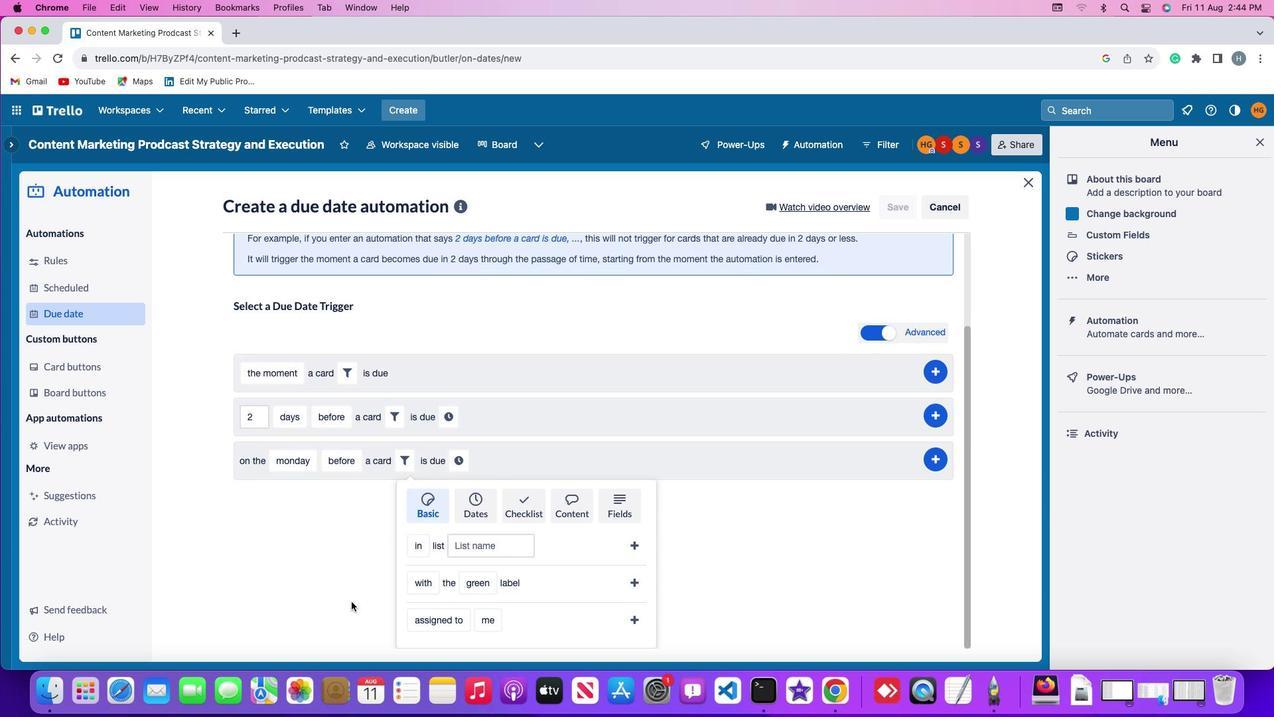 
Action: Mouse moved to (413, 611)
Screenshot: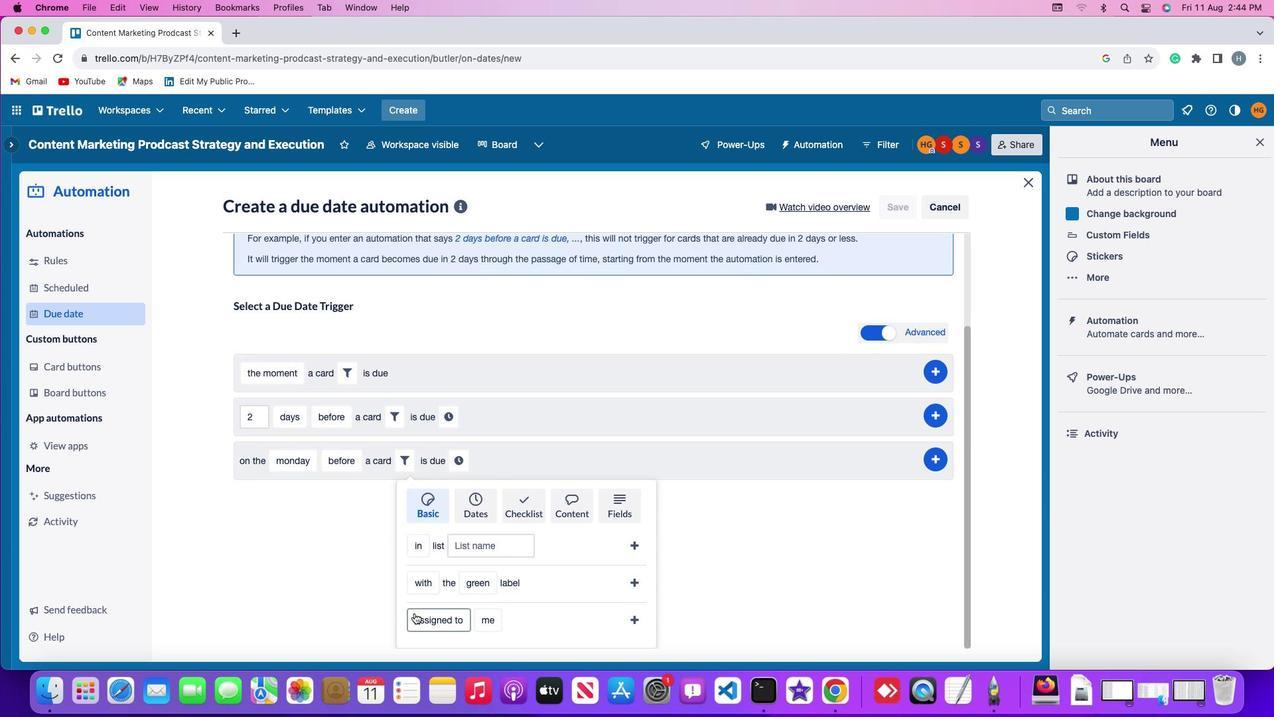 
Action: Mouse pressed left at (413, 611)
Screenshot: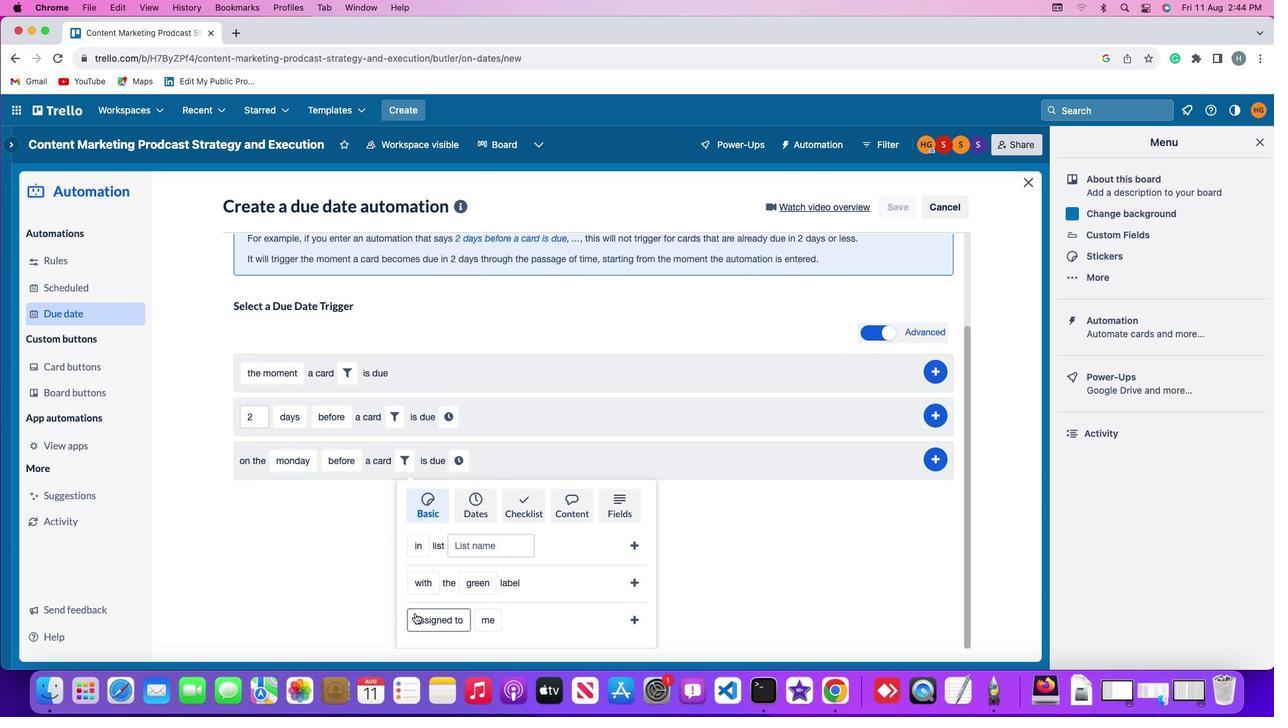 
Action: Mouse moved to (436, 567)
Screenshot: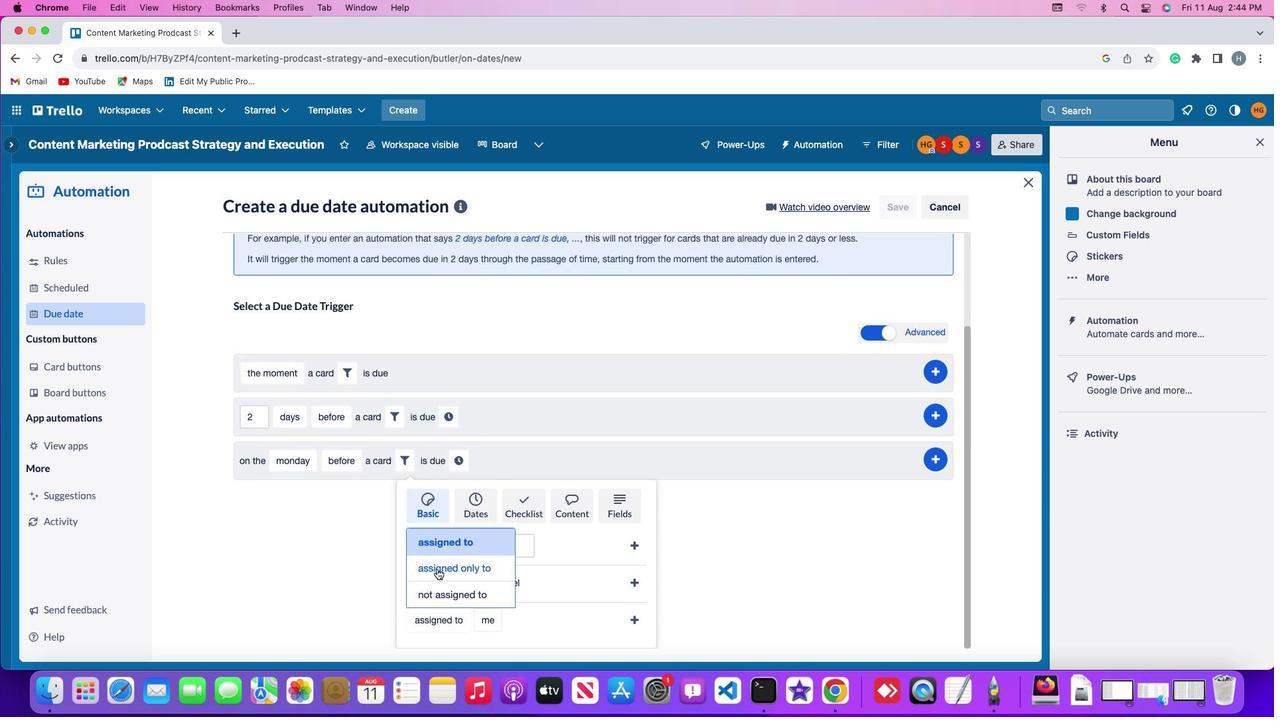 
Action: Mouse pressed left at (436, 567)
Screenshot: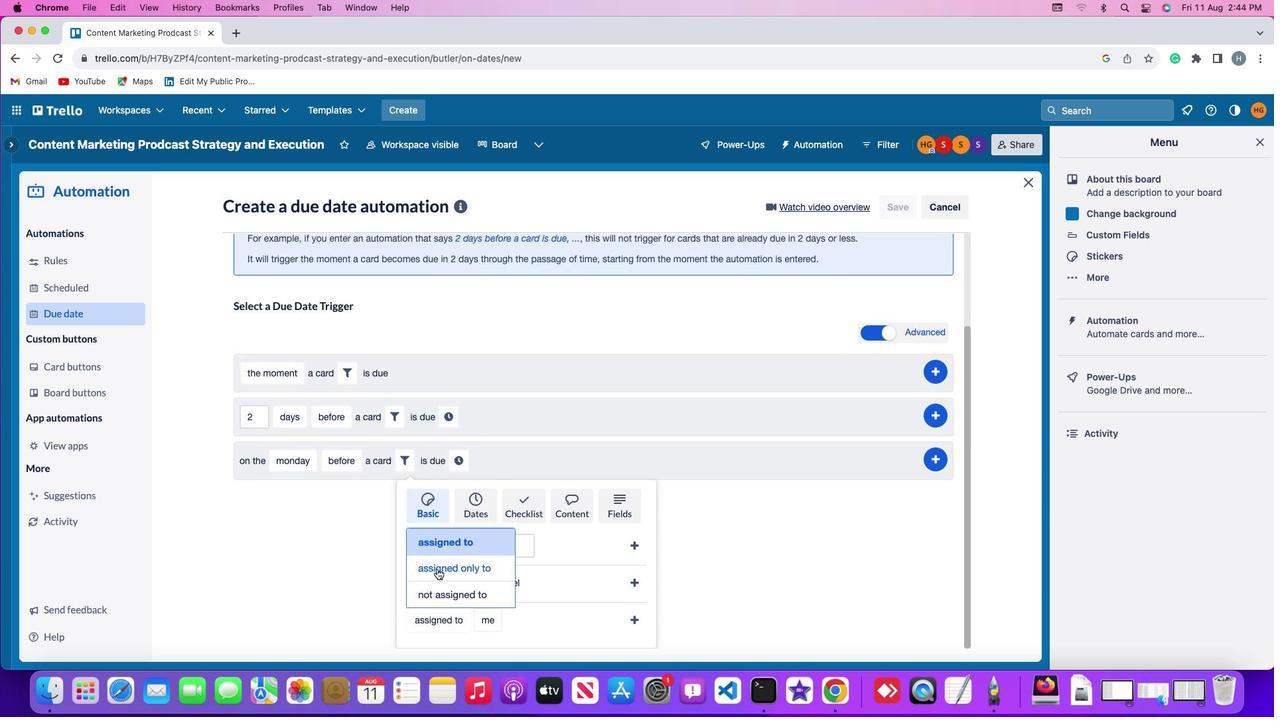 
Action: Mouse moved to (509, 620)
Screenshot: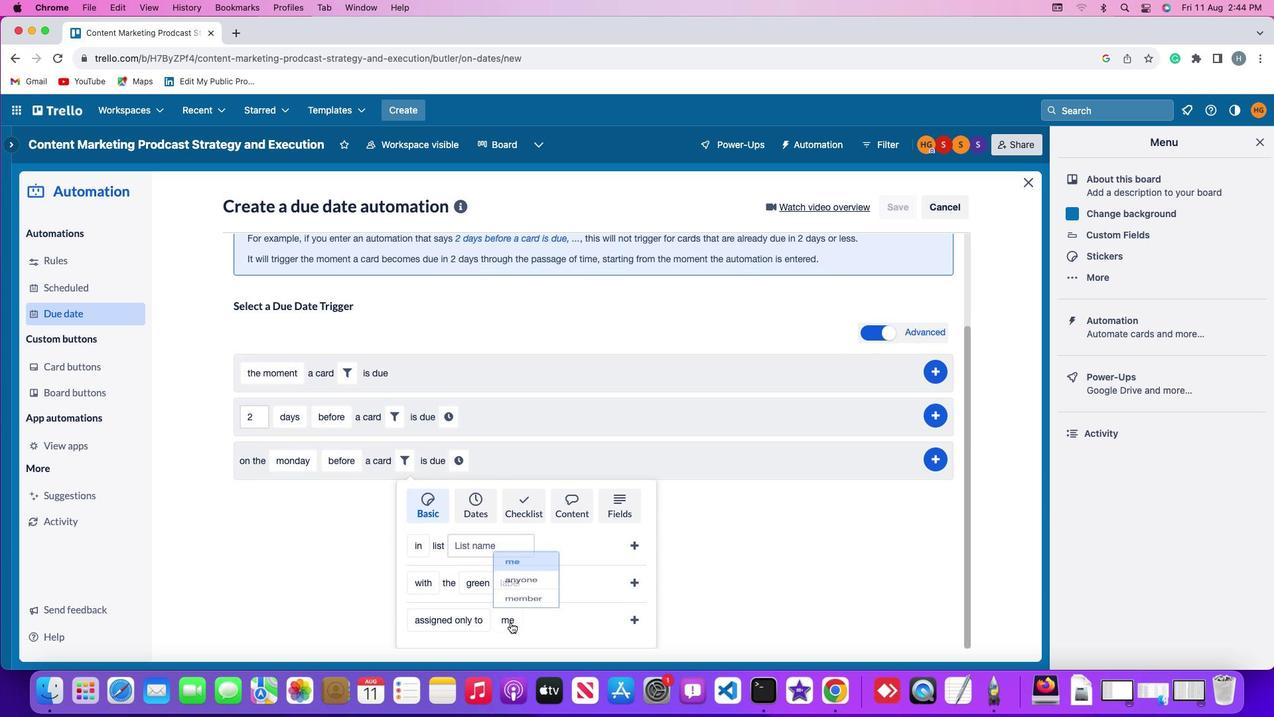 
Action: Mouse pressed left at (509, 620)
Screenshot: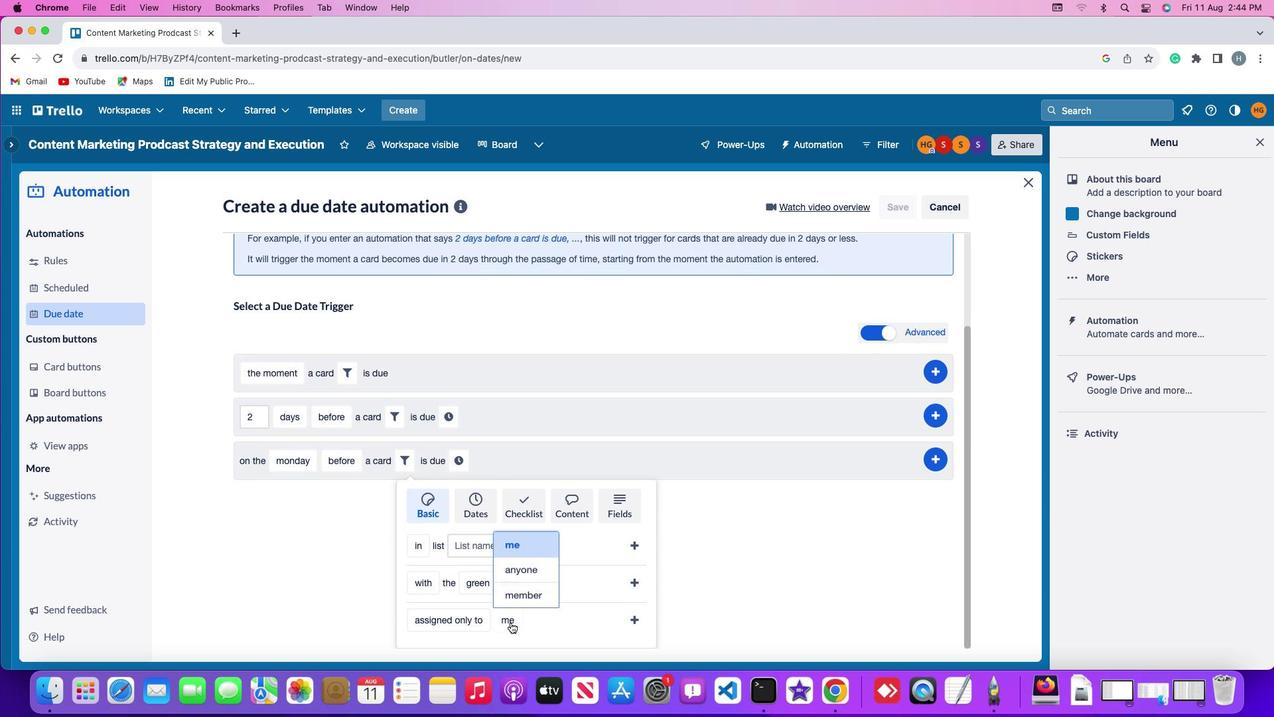 
Action: Mouse moved to (519, 537)
Screenshot: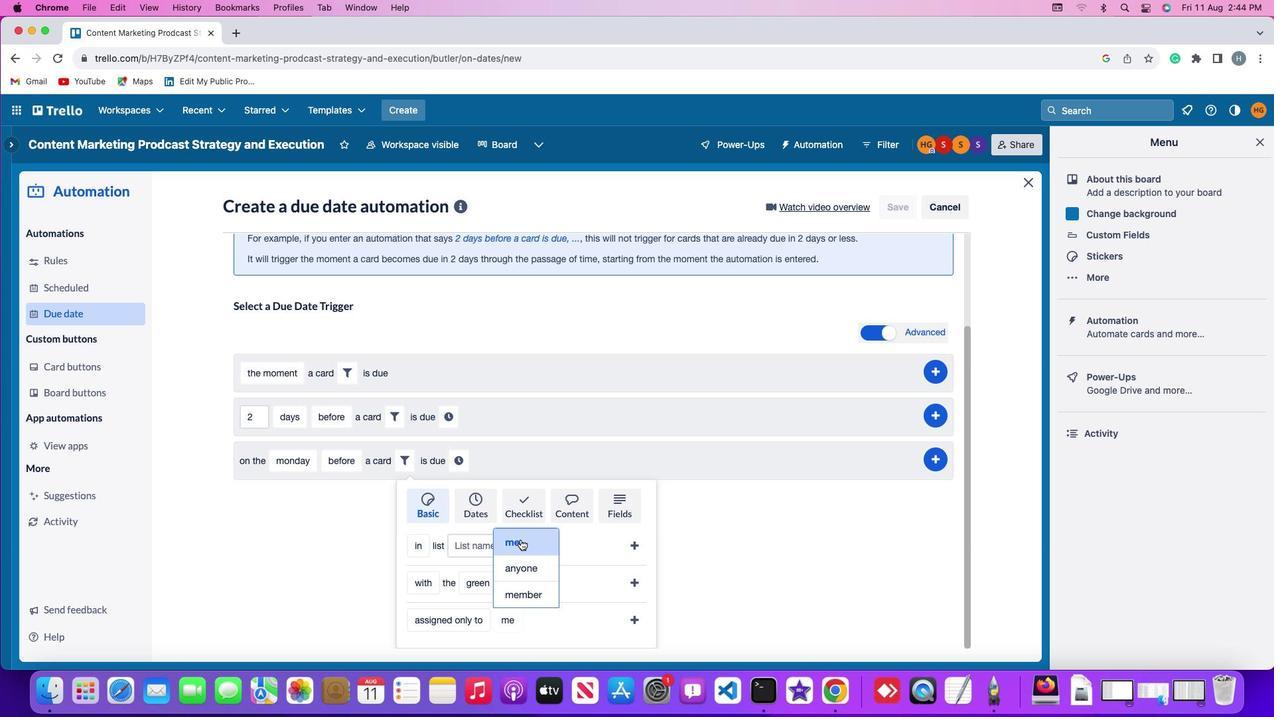 
Action: Mouse pressed left at (519, 537)
Screenshot: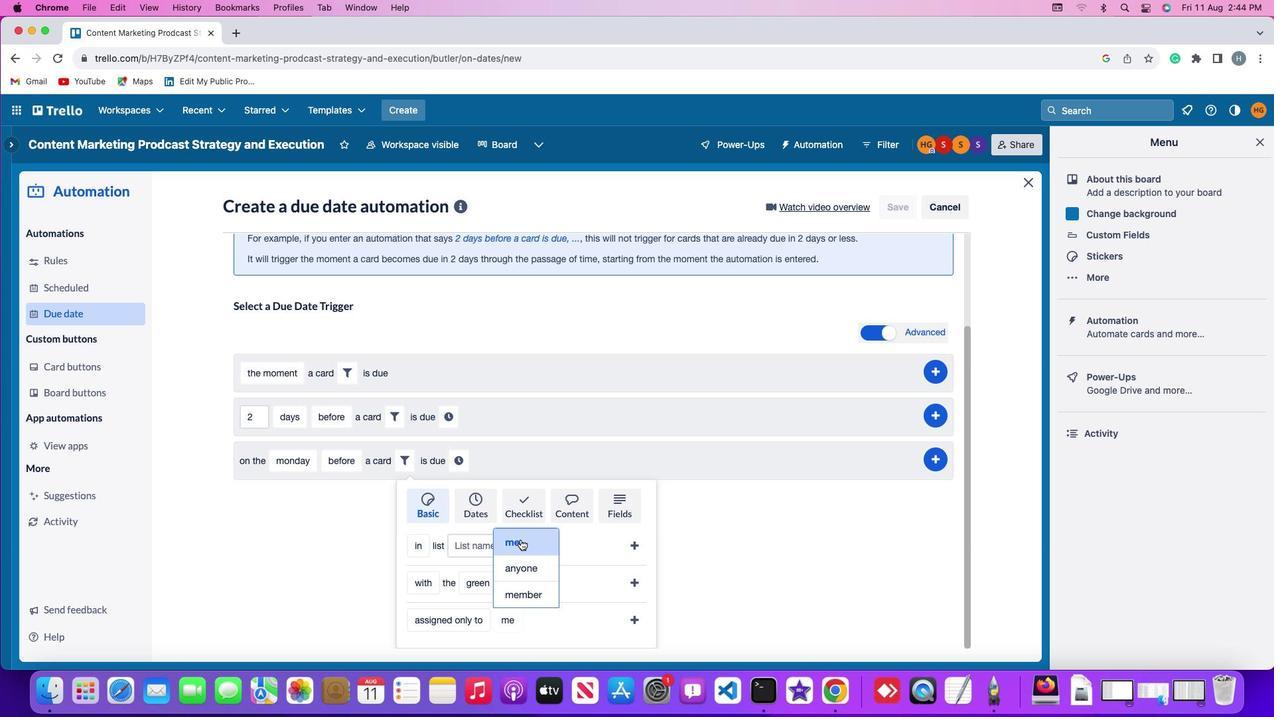 
Action: Mouse moved to (642, 616)
Screenshot: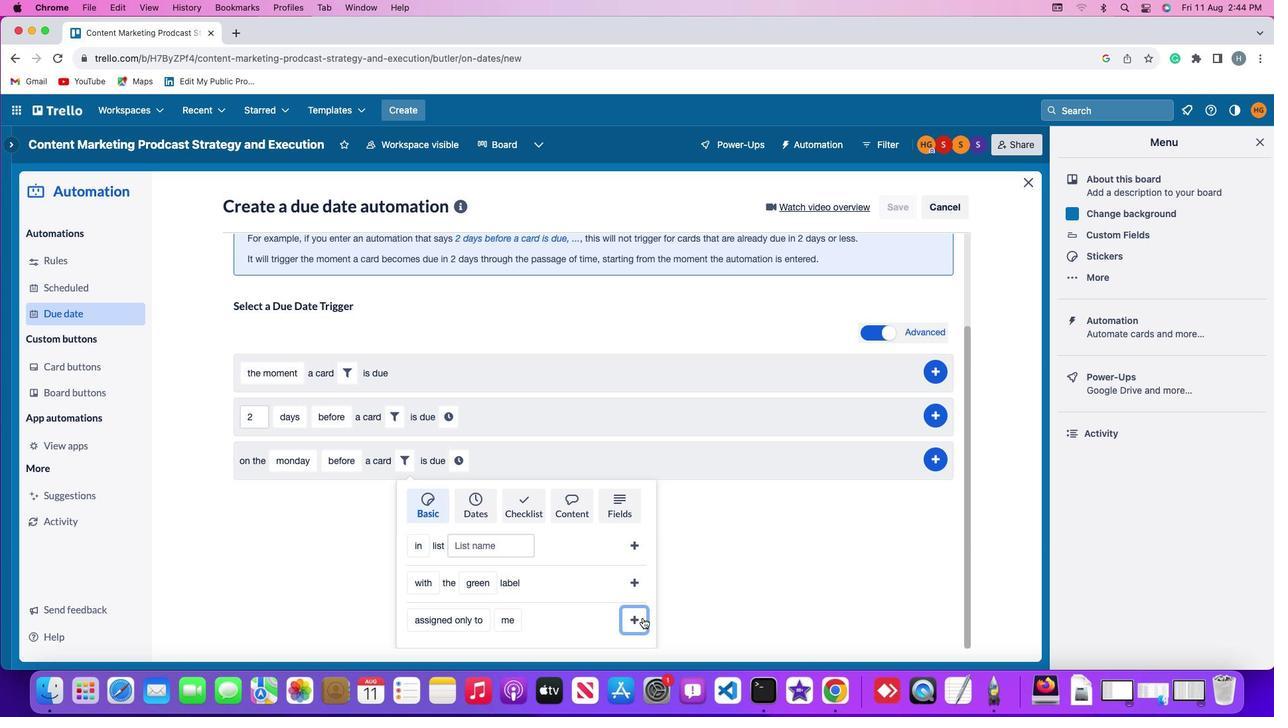 
Action: Mouse pressed left at (642, 616)
Screenshot: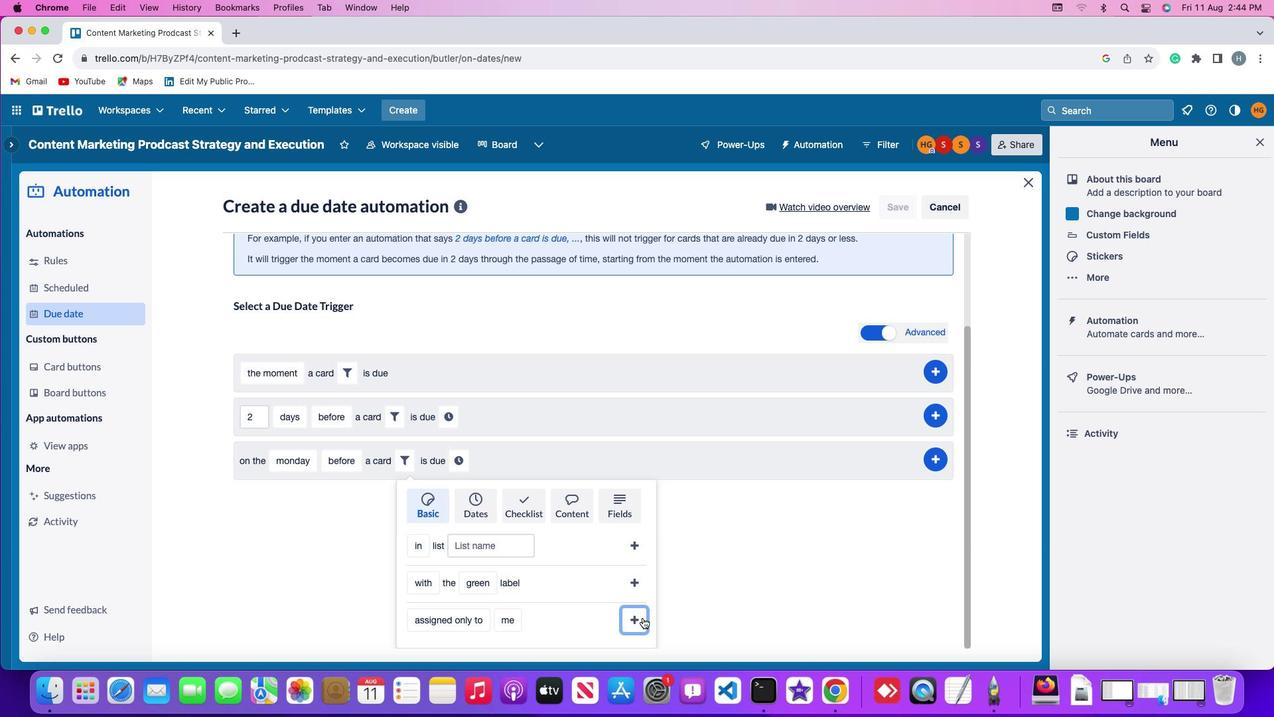 
Action: Mouse moved to (577, 576)
Screenshot: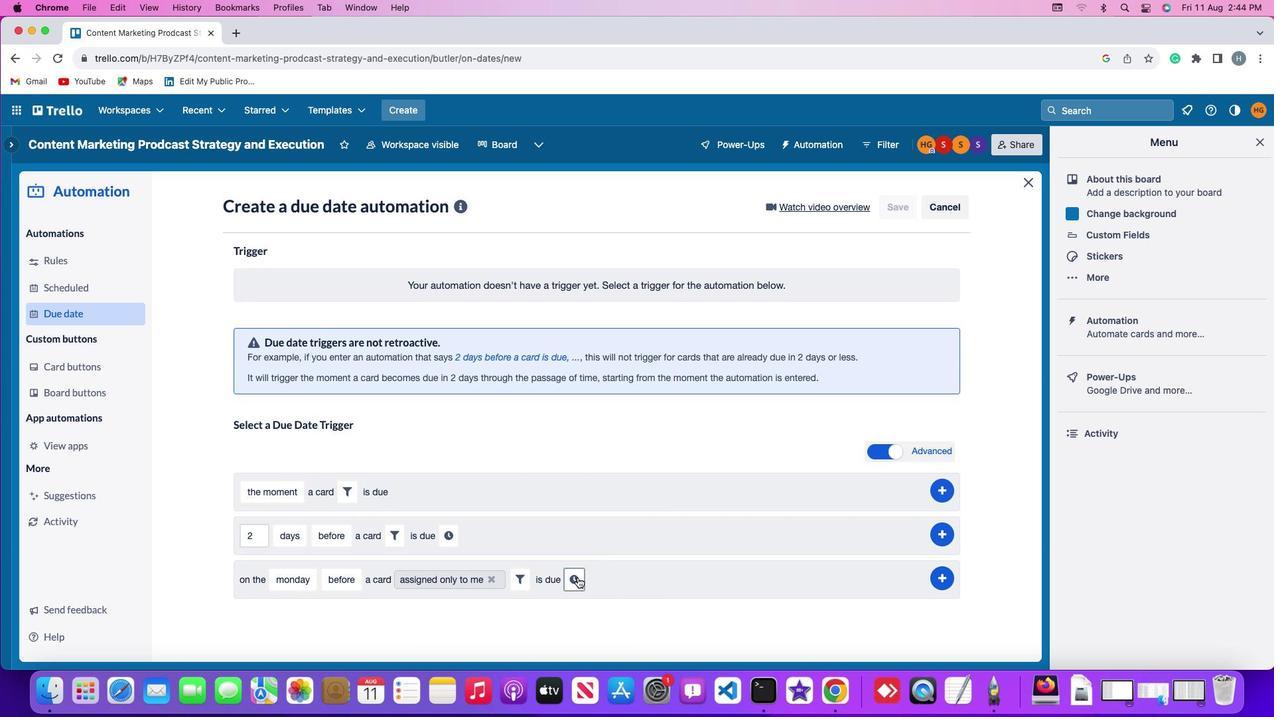 
Action: Mouse pressed left at (577, 576)
Screenshot: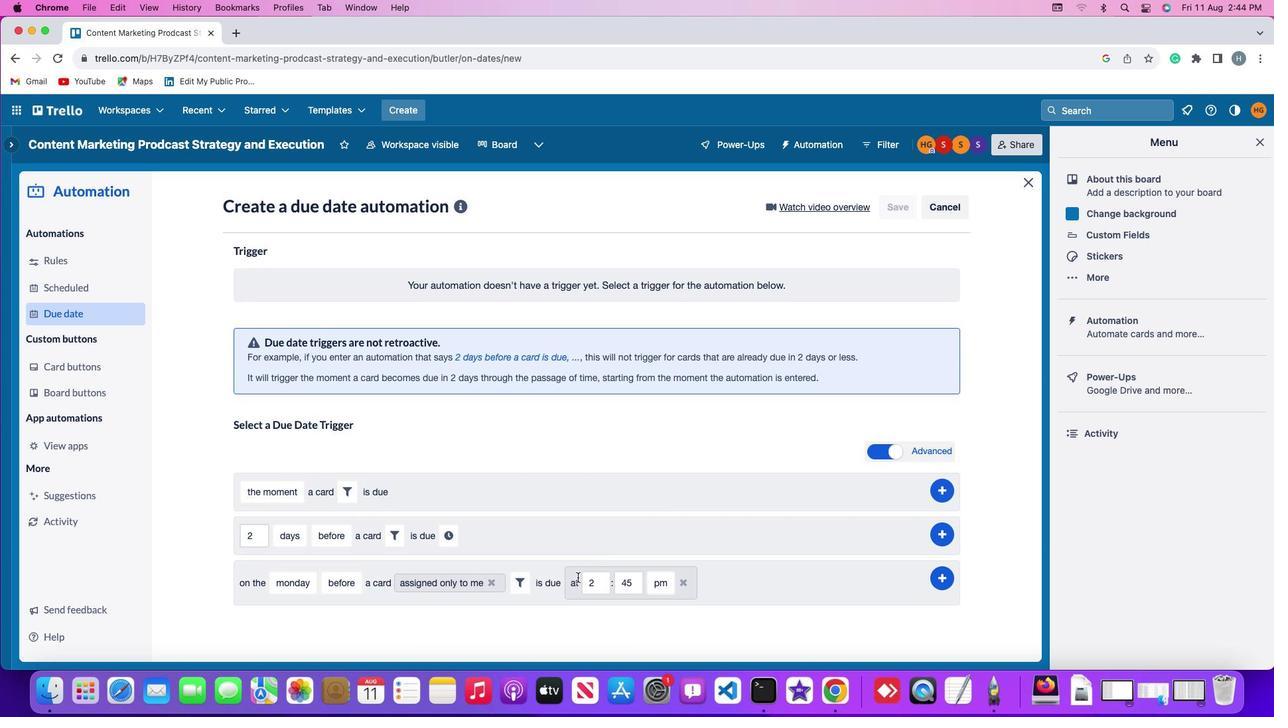 
Action: Mouse moved to (606, 581)
Screenshot: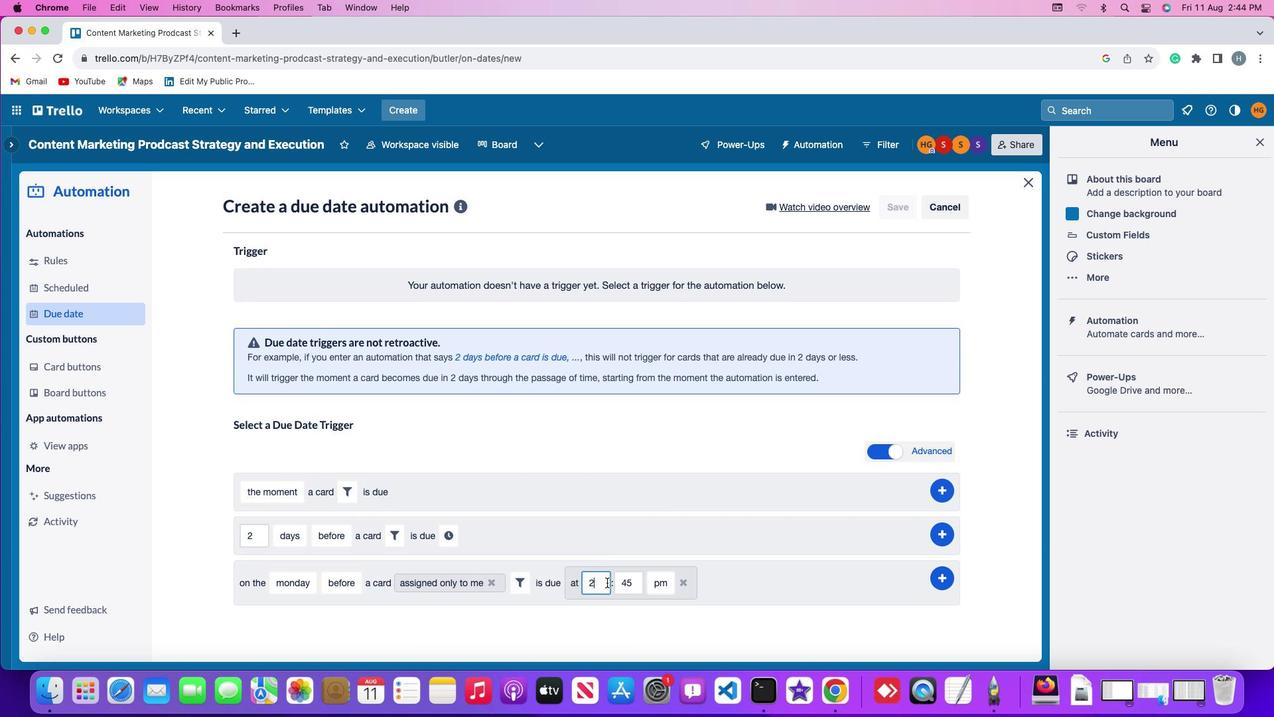
Action: Mouse pressed left at (606, 581)
Screenshot: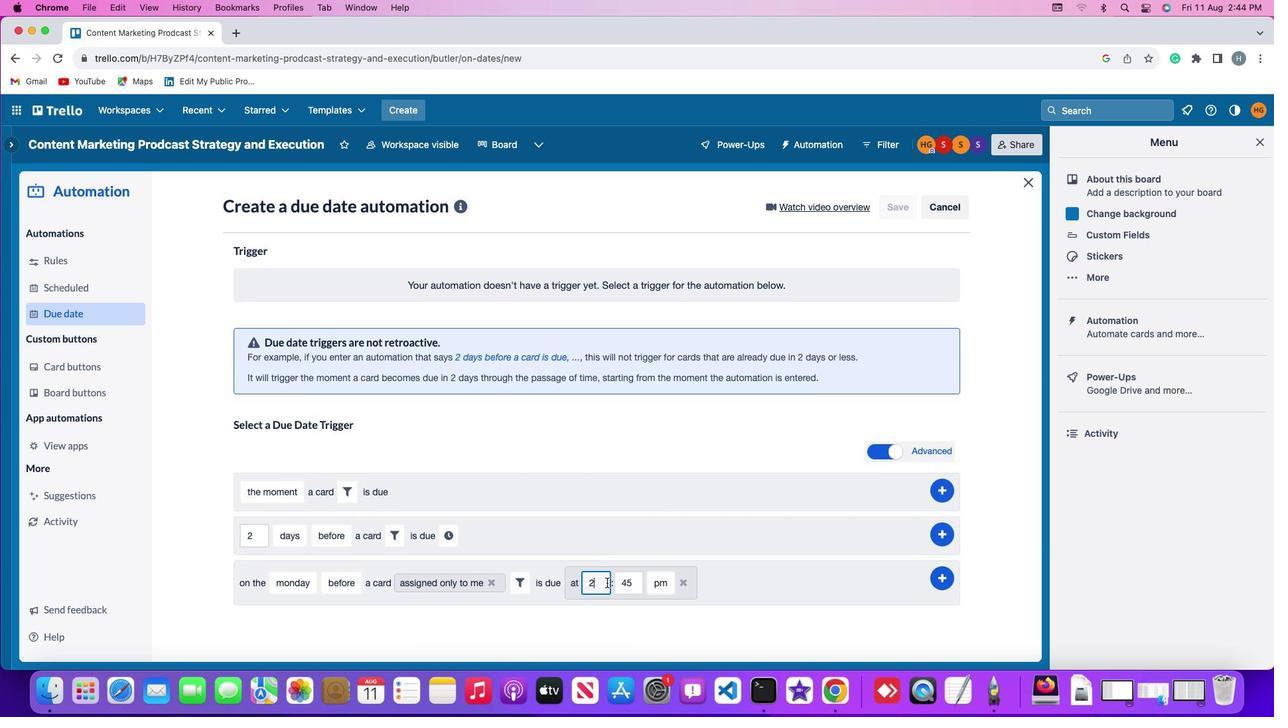 
Action: Mouse moved to (606, 581)
Screenshot: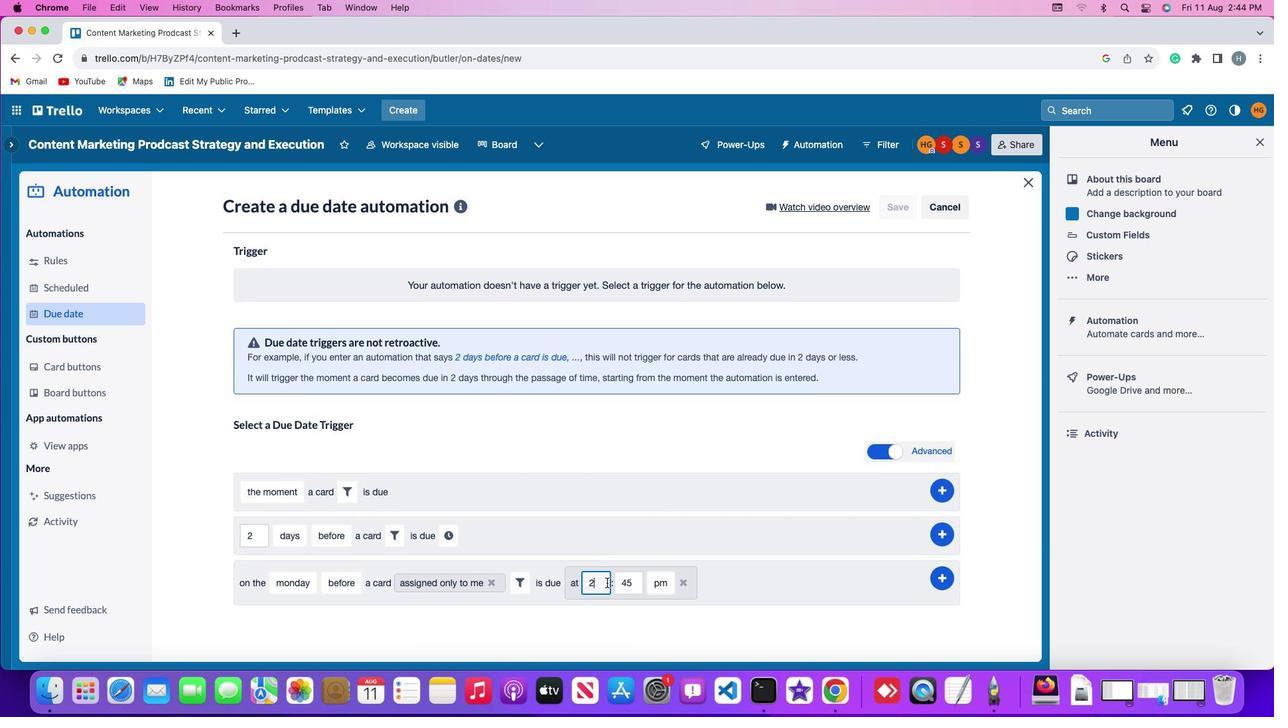 
Action: Key pressed Key.backspaceKey.backspace'1'
Screenshot: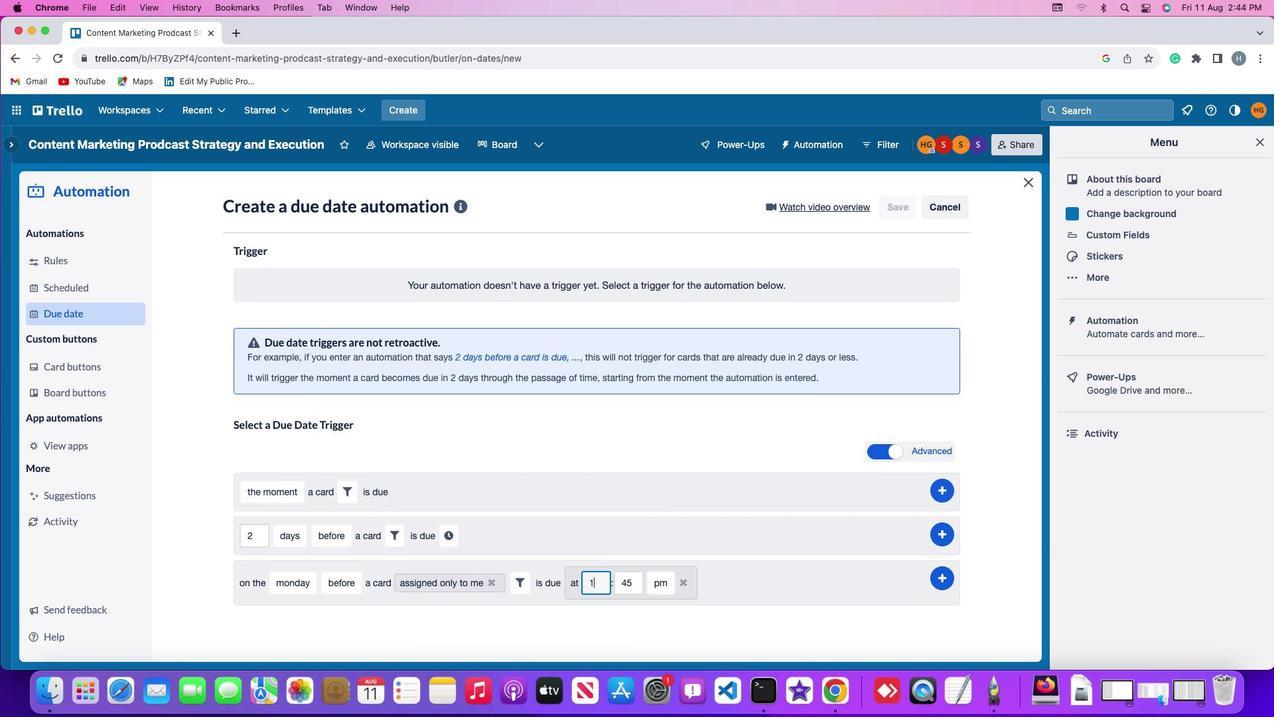 
Action: Mouse moved to (606, 581)
Screenshot: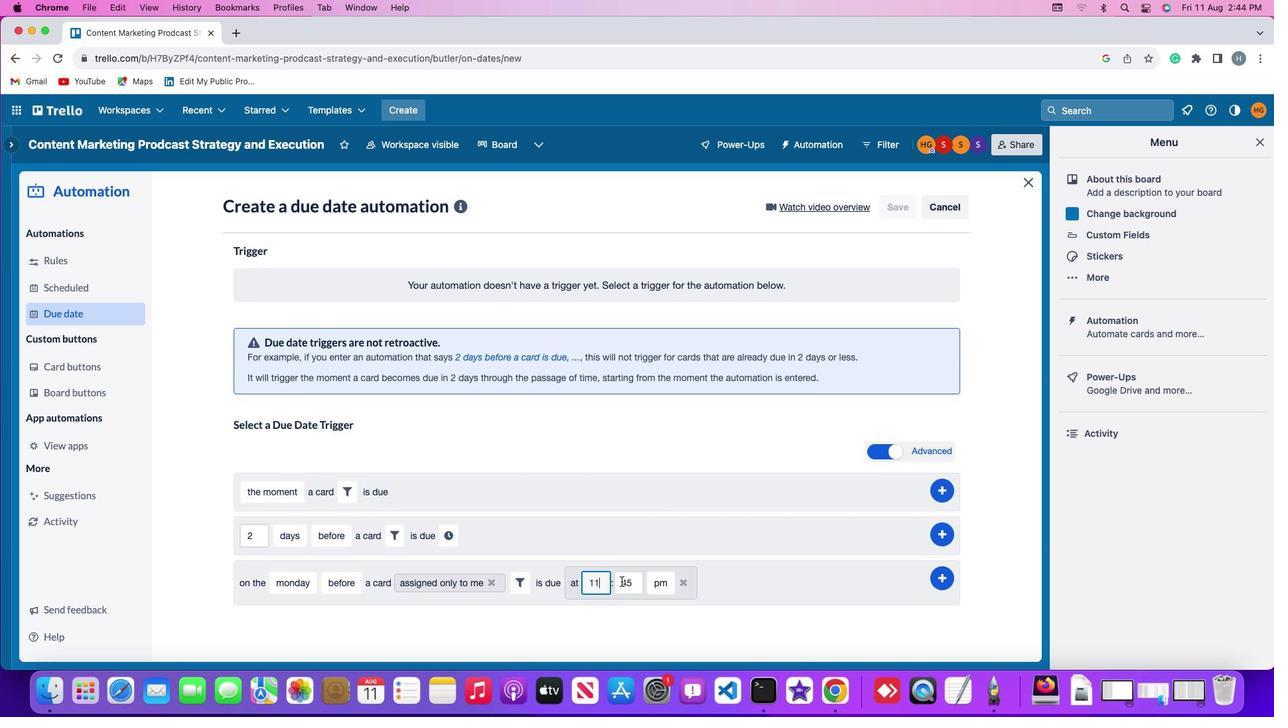 
Action: Key pressed '1'
Screenshot: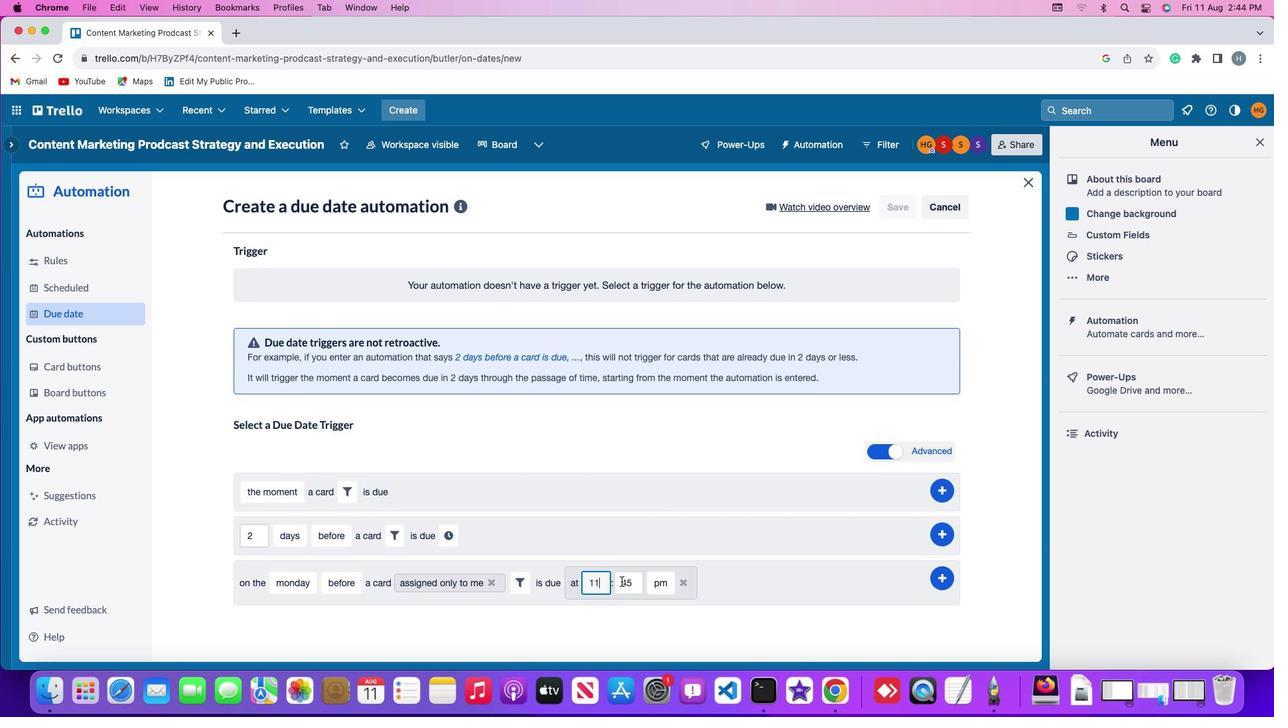 
Action: Mouse moved to (637, 580)
Screenshot: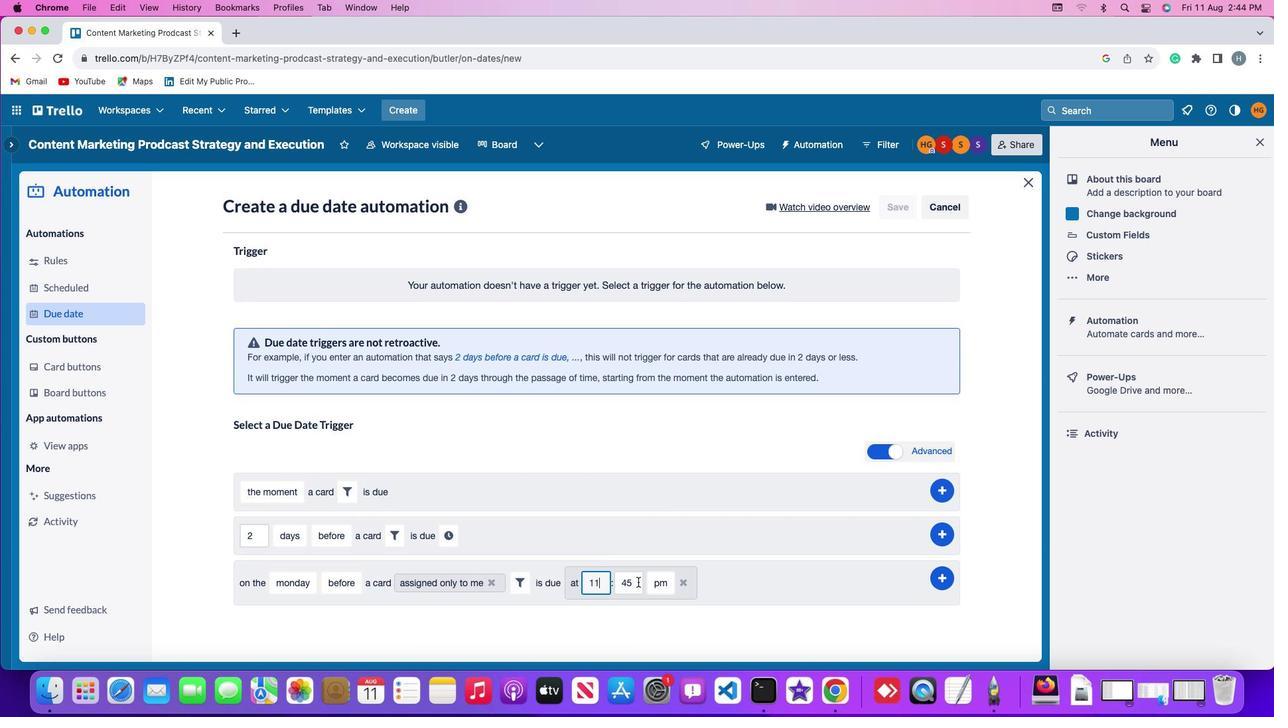 
Action: Mouse pressed left at (637, 580)
Screenshot: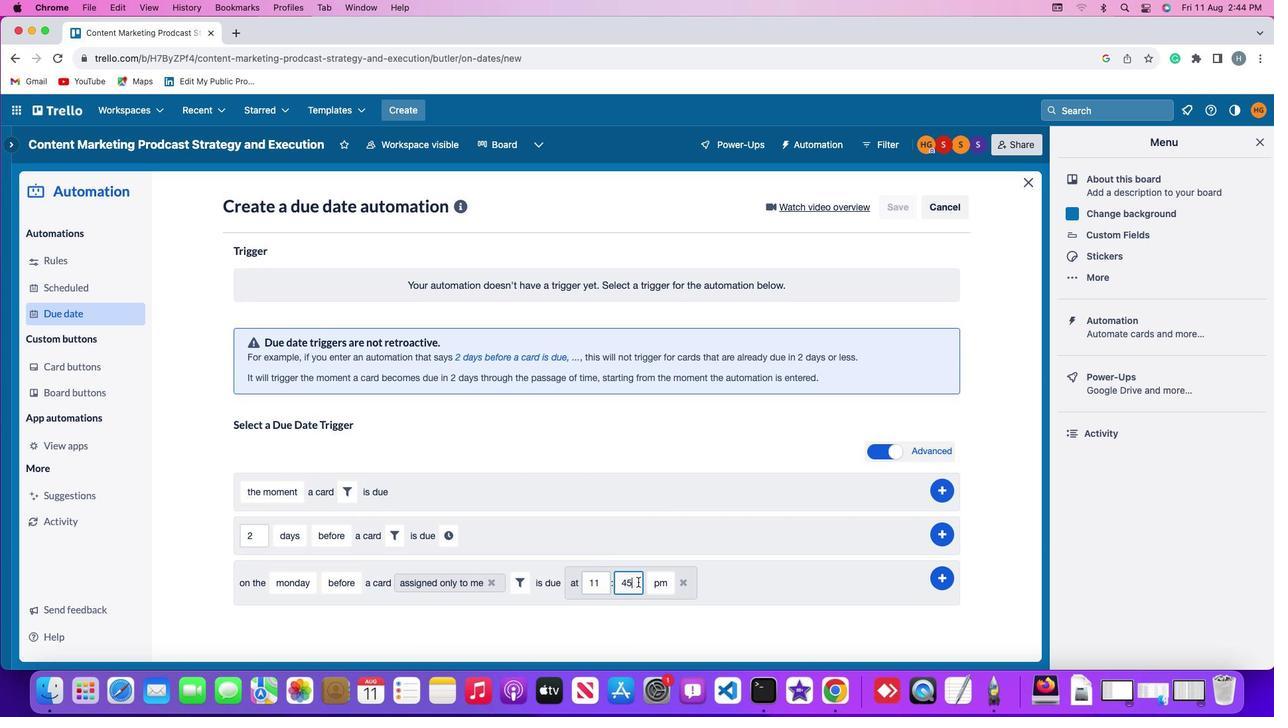 
Action: Key pressed Key.backspaceKey.backspace'0''0'
Screenshot: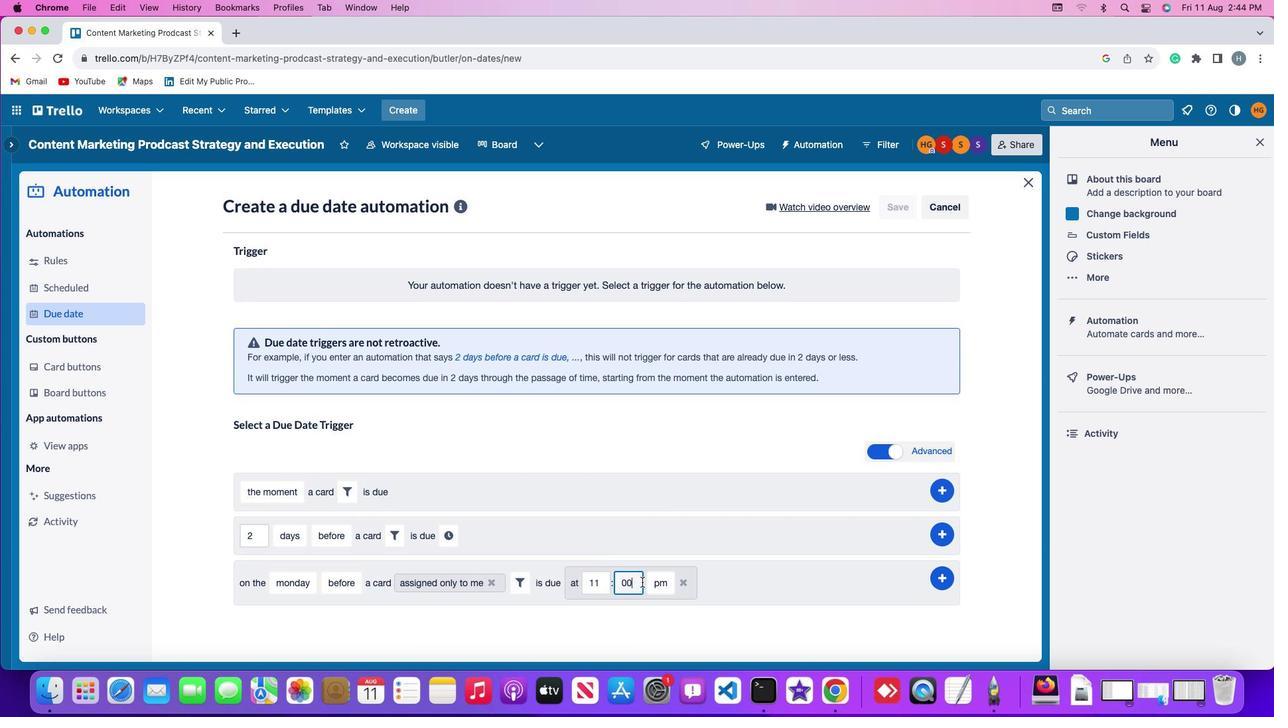 
Action: Mouse moved to (655, 580)
Screenshot: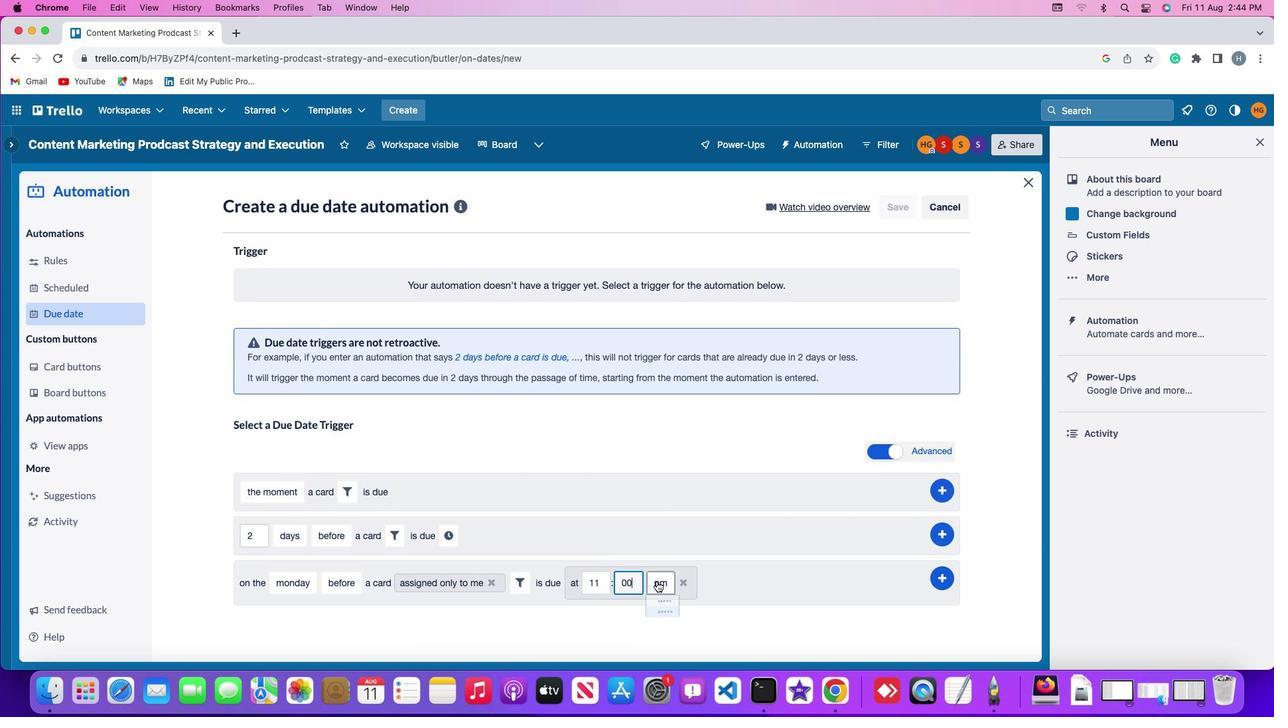 
Action: Mouse pressed left at (655, 580)
Screenshot: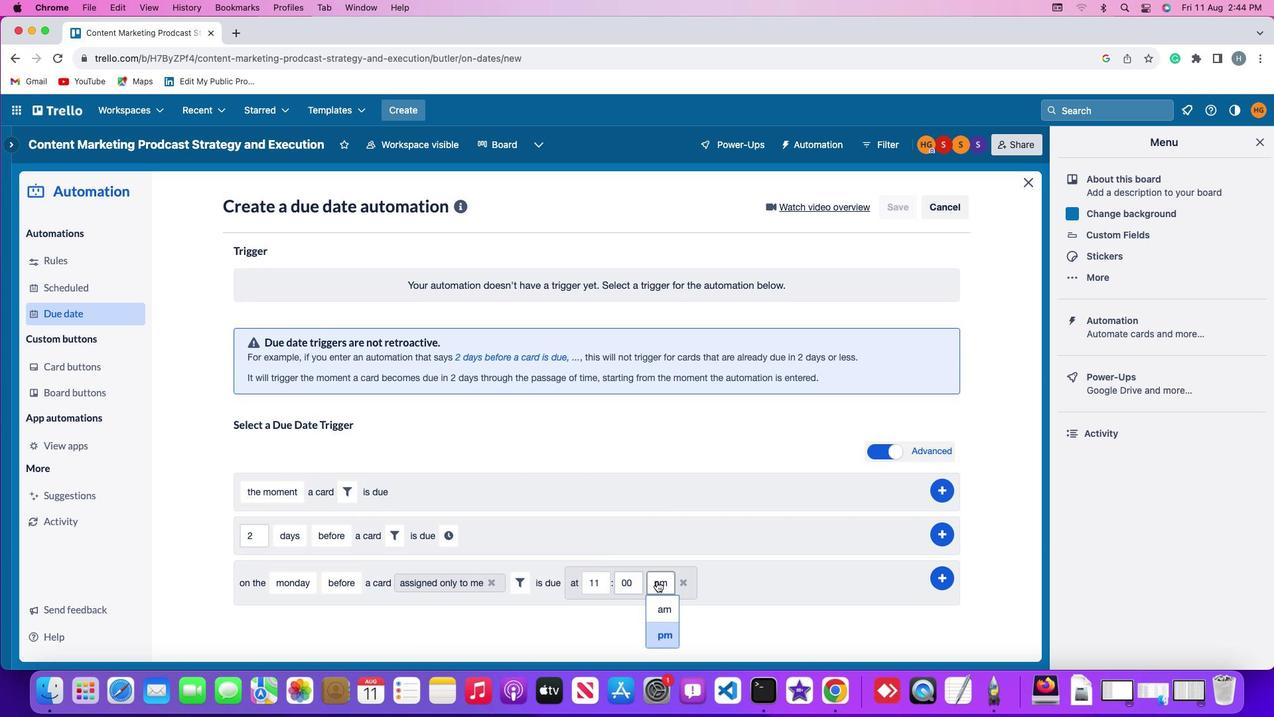 
Action: Mouse moved to (662, 600)
Screenshot: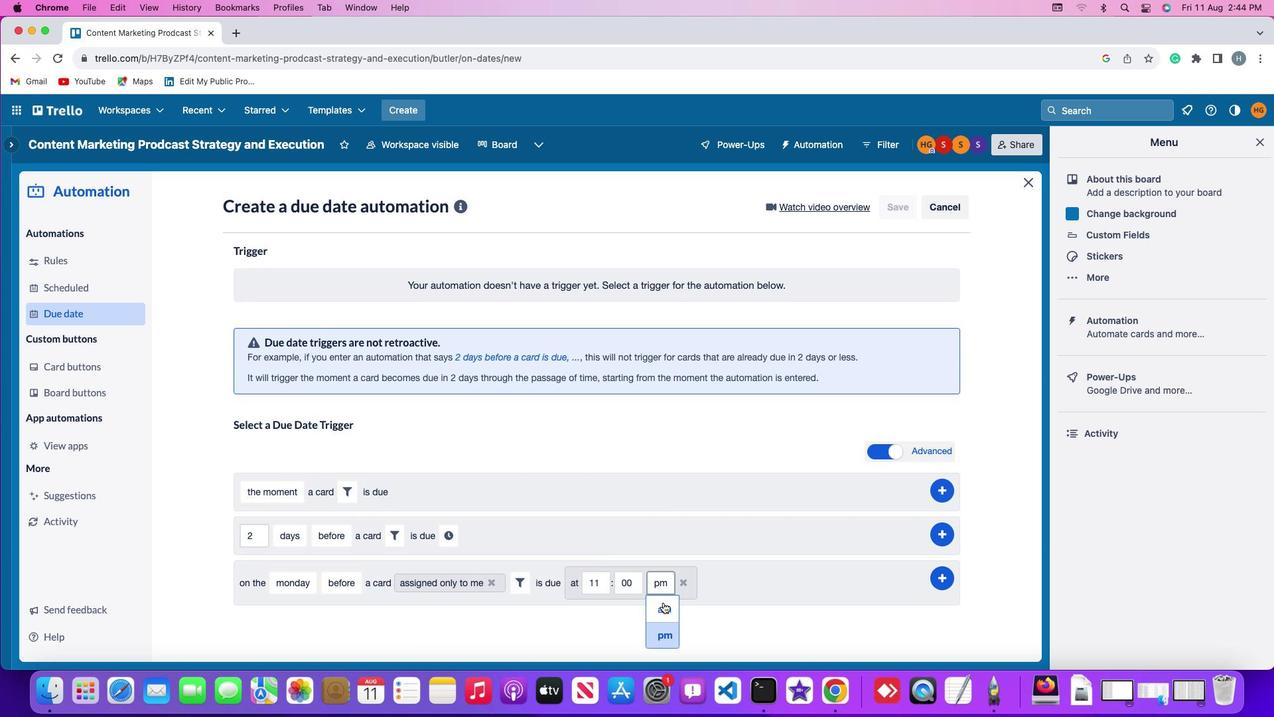 
Action: Mouse pressed left at (662, 600)
Screenshot: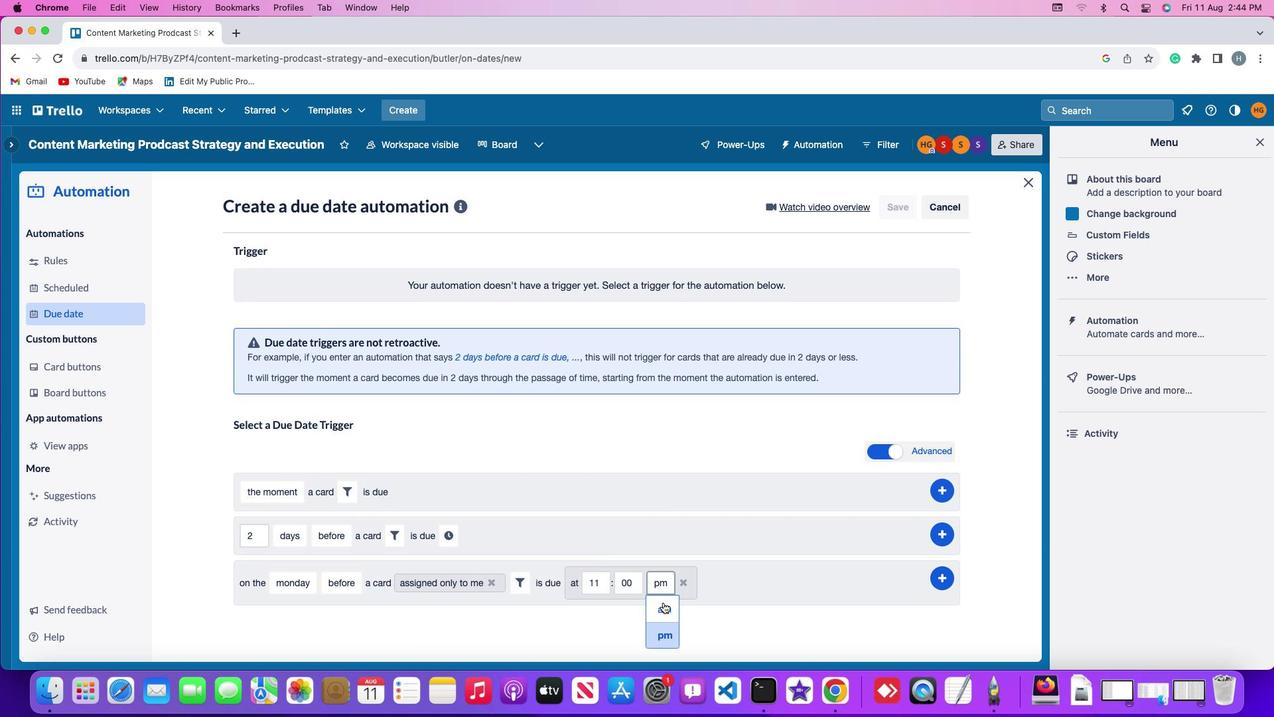 
Action: Mouse moved to (942, 574)
Screenshot: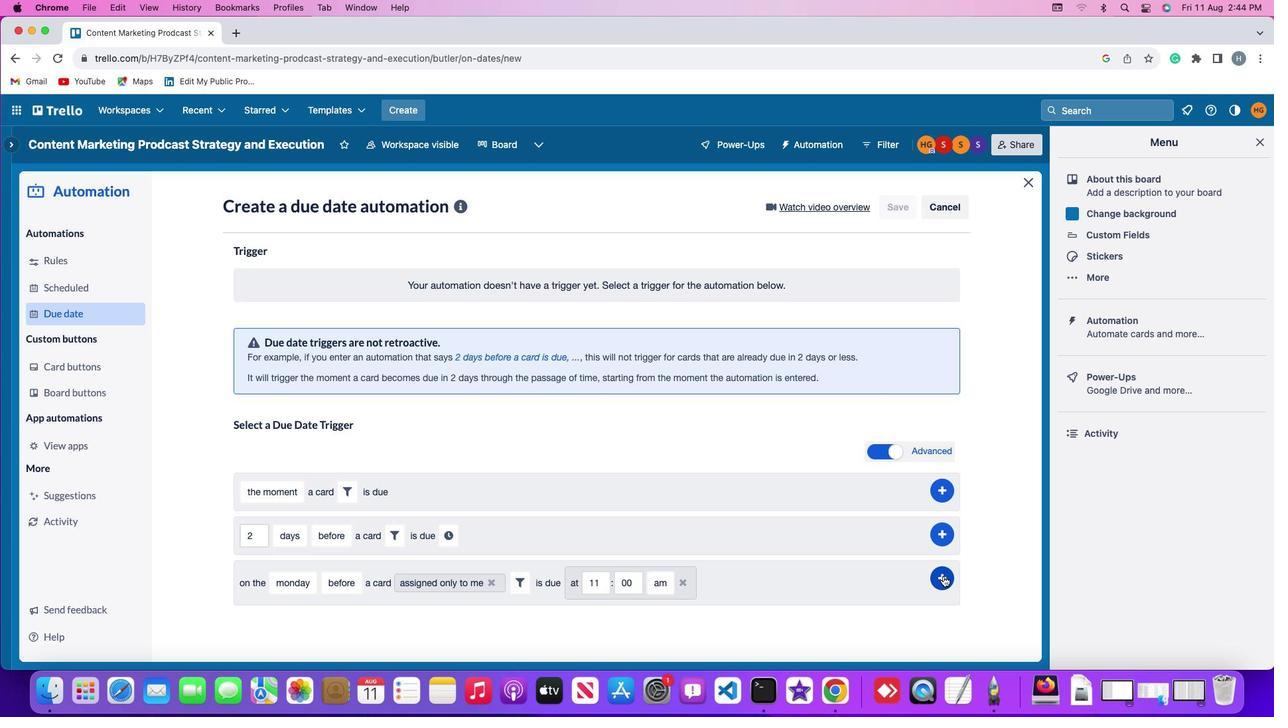
Action: Mouse pressed left at (942, 574)
Screenshot: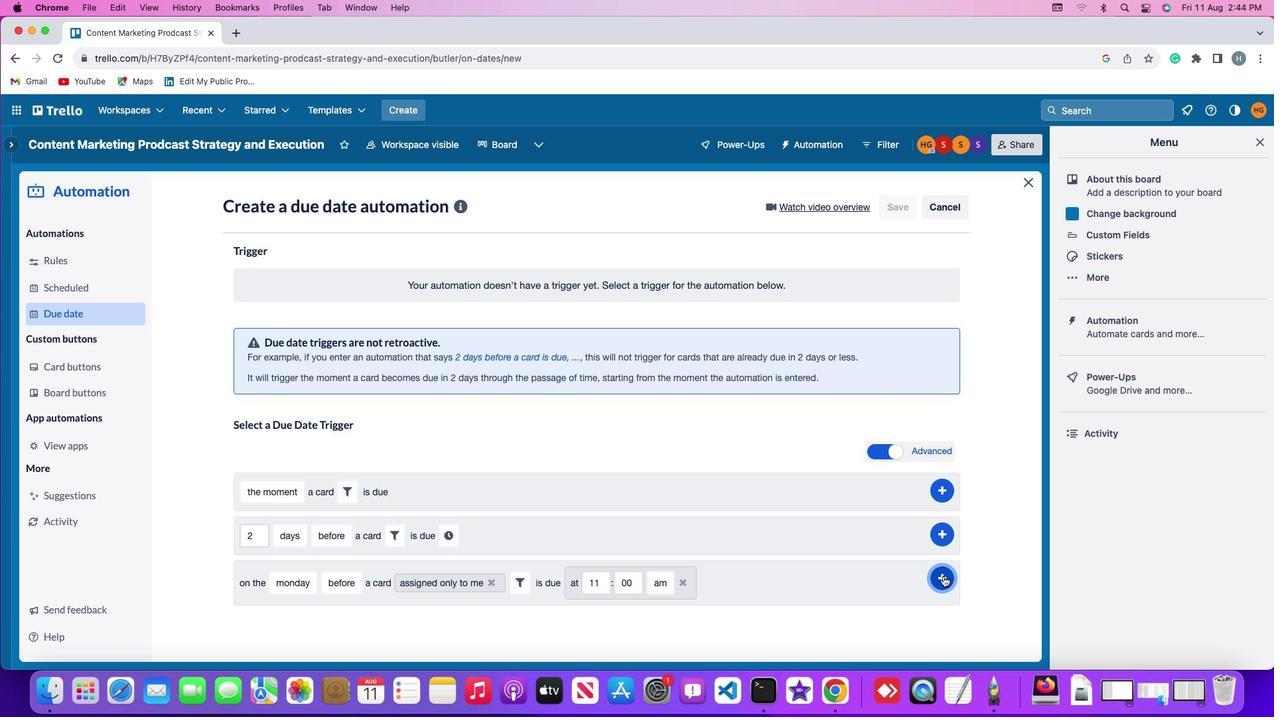 
Action: Mouse moved to (1003, 472)
Screenshot: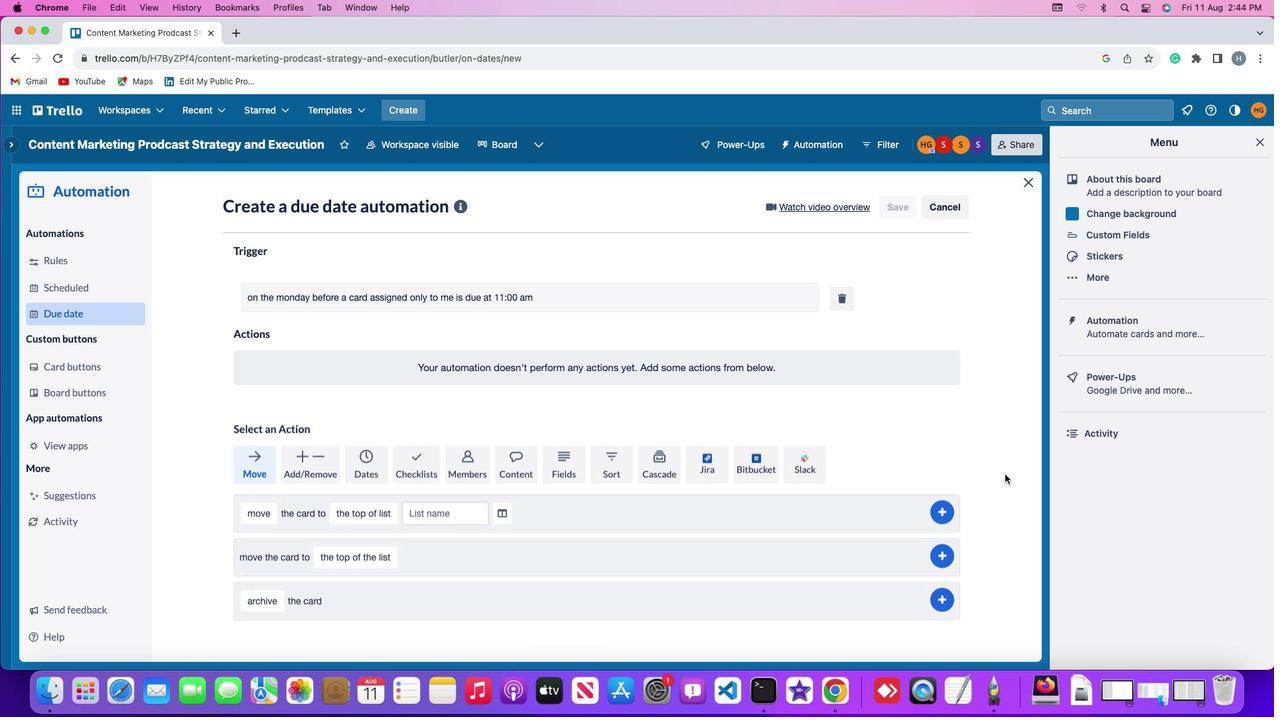 
